 Task: Look for space in Chikmagalūr, India from 9th August, 2023 to 12th August, 2023 for 1 adult in price range Rs.6000 to Rs.15000. Place can be entire place with 1  bedroom having 1 bed and 1 bathroom. Property type can be house, flat, guest house. Booking option can be shelf check-in. Required host language is English.
Action: Mouse moved to (436, 51)
Screenshot: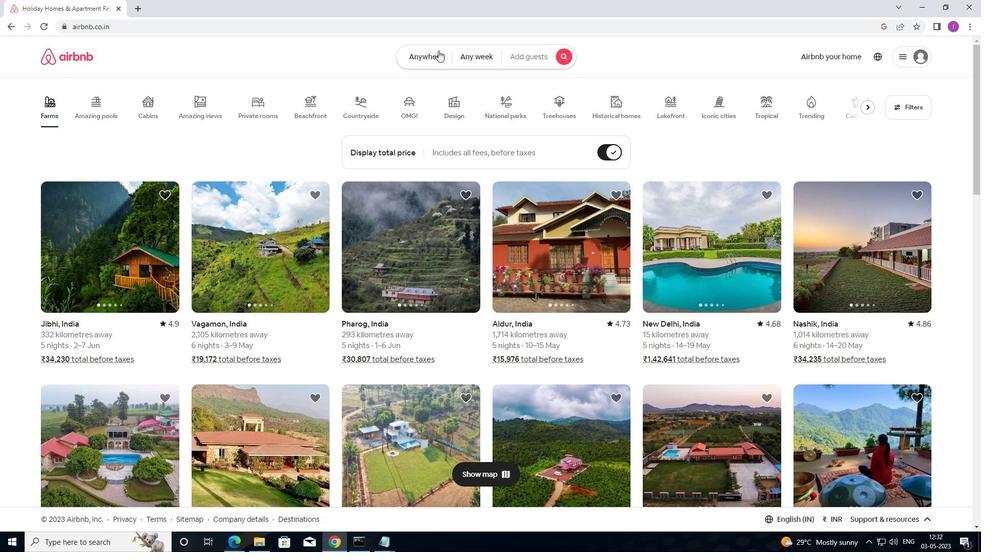 
Action: Mouse pressed left at (436, 51)
Screenshot: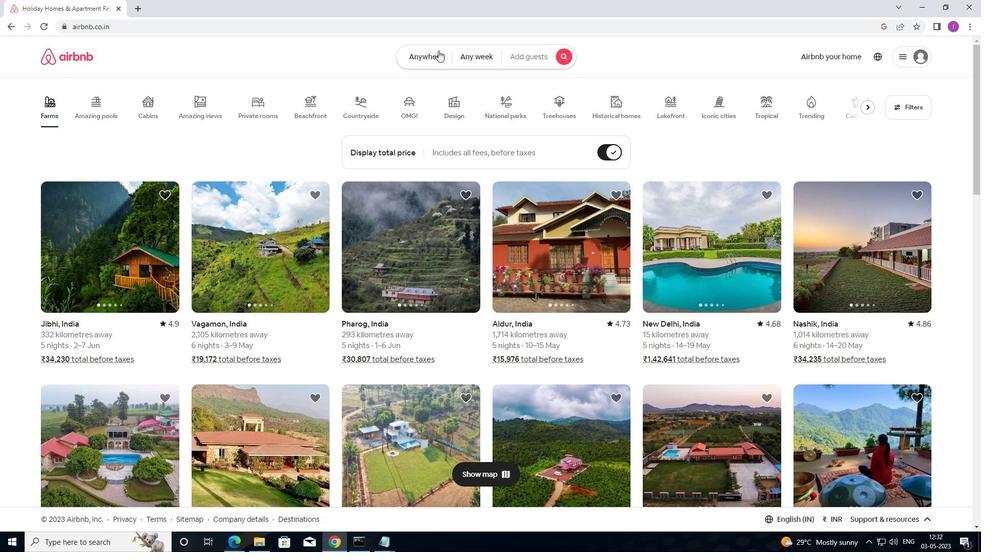 
Action: Mouse moved to (295, 102)
Screenshot: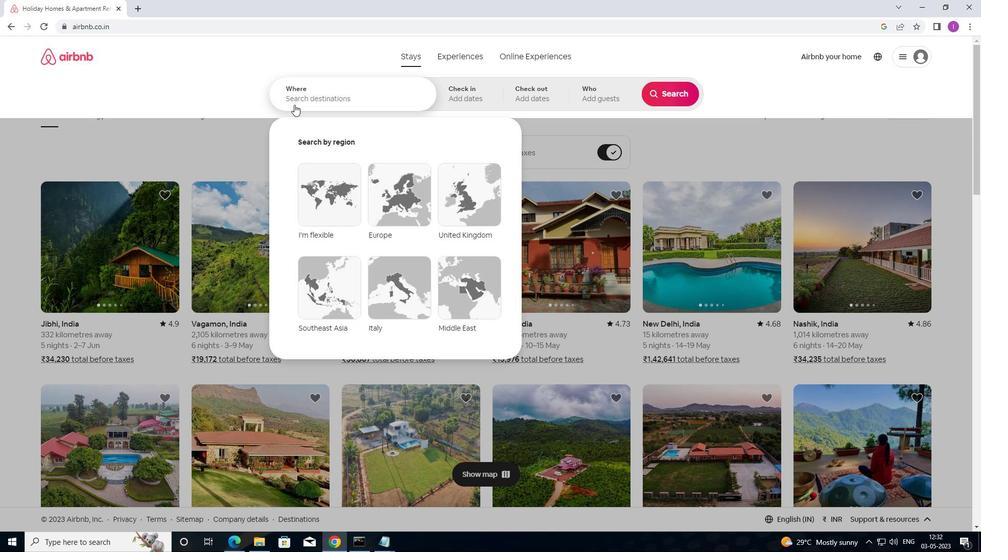 
Action: Mouse pressed left at (295, 102)
Screenshot: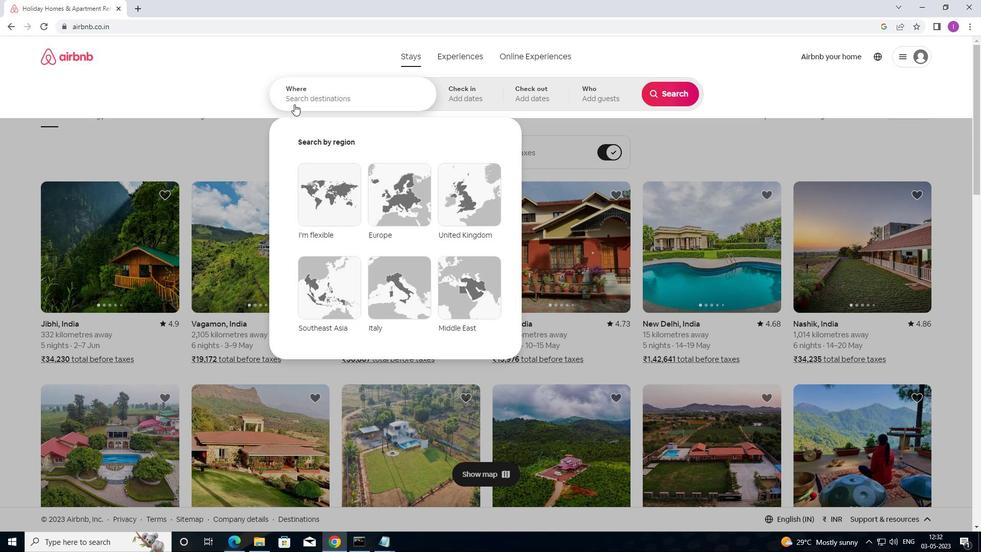 
Action: Mouse moved to (309, 91)
Screenshot: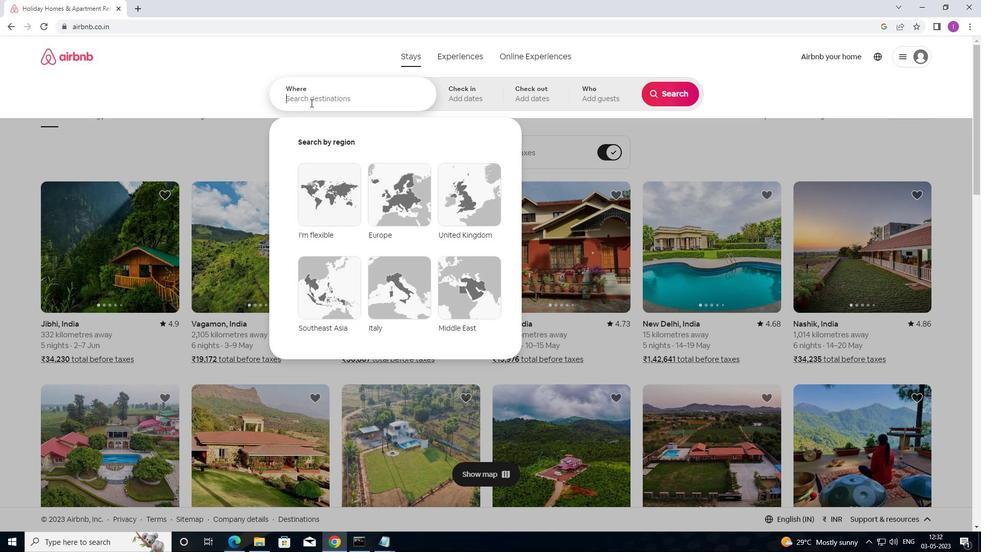 
Action: Key pressed <Key.shift>
Screenshot: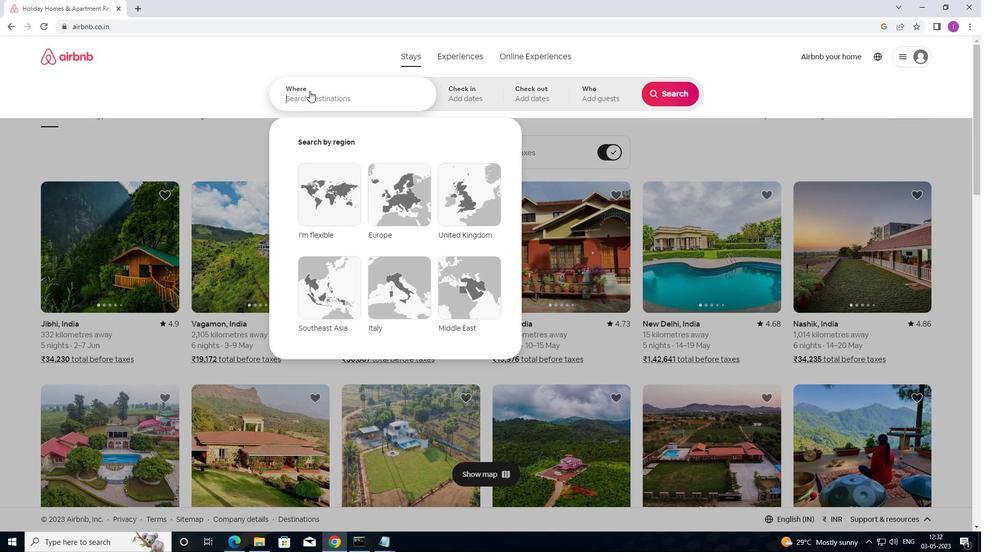 
Action: Mouse moved to (321, 78)
Screenshot: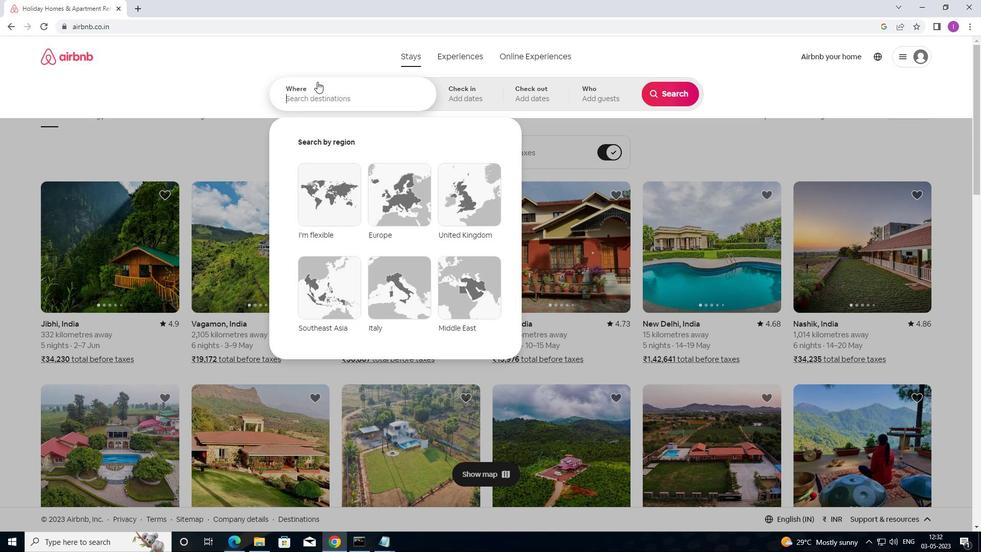 
Action: Key pressed C
Screenshot: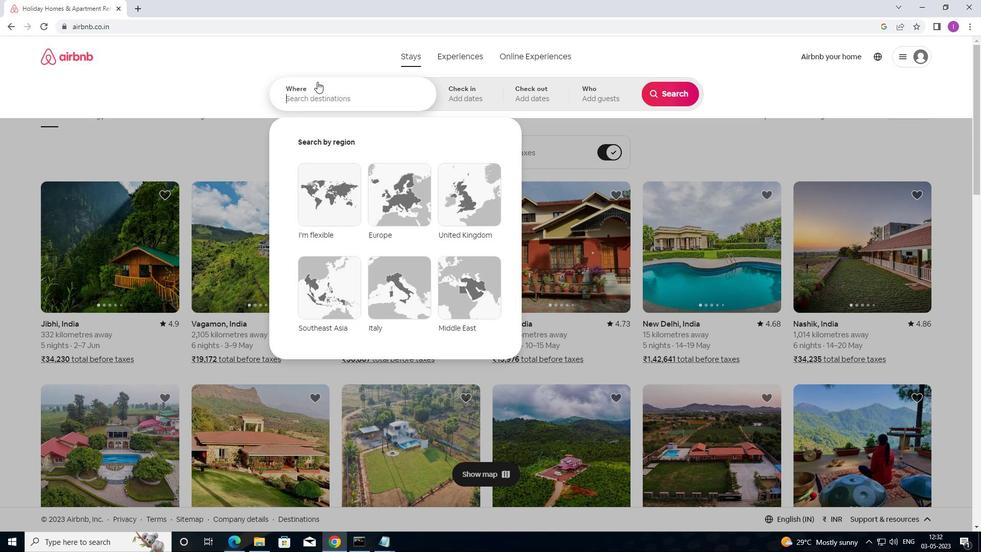 
Action: Mouse moved to (323, 77)
Screenshot: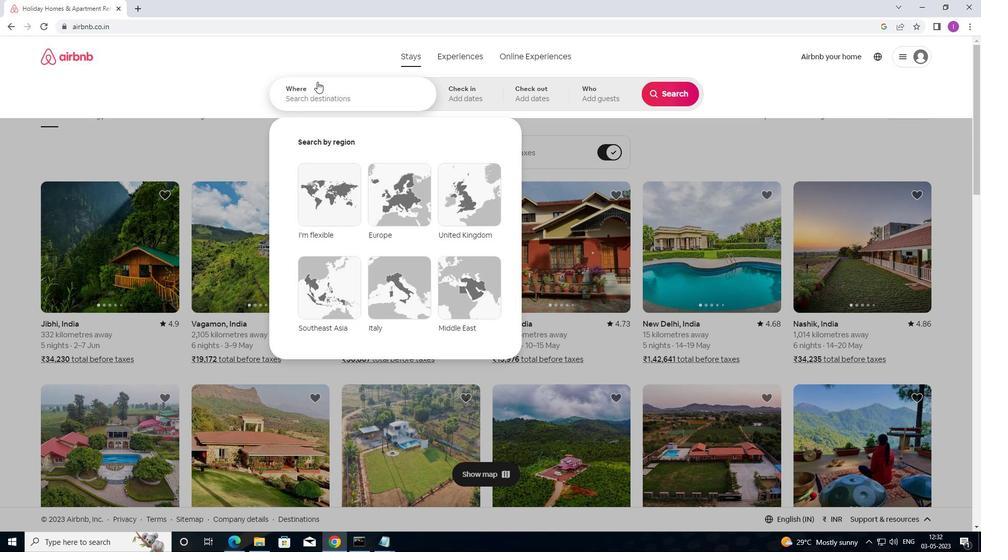
Action: Key pressed HIKMAGALUR,<Key.shift>INDIA
Screenshot: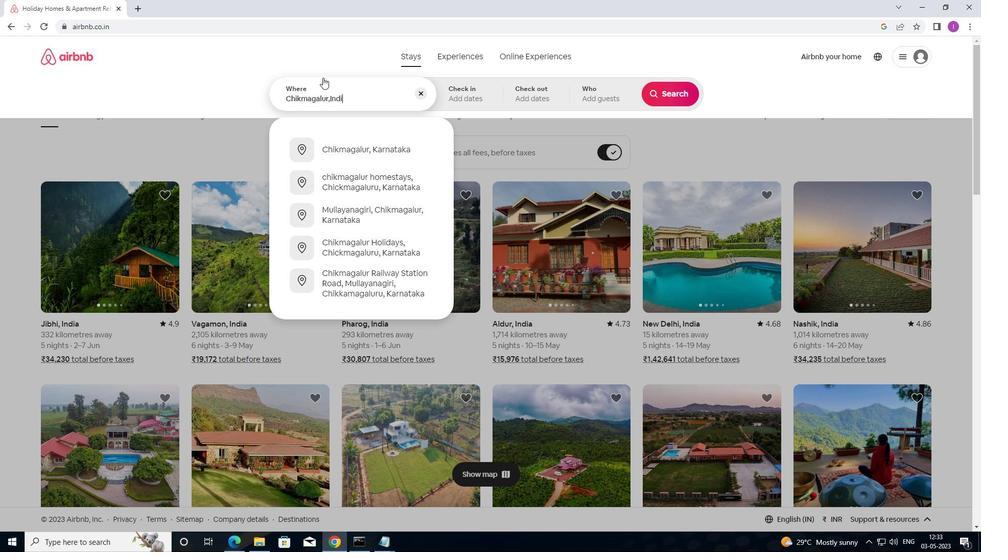 
Action: Mouse moved to (465, 97)
Screenshot: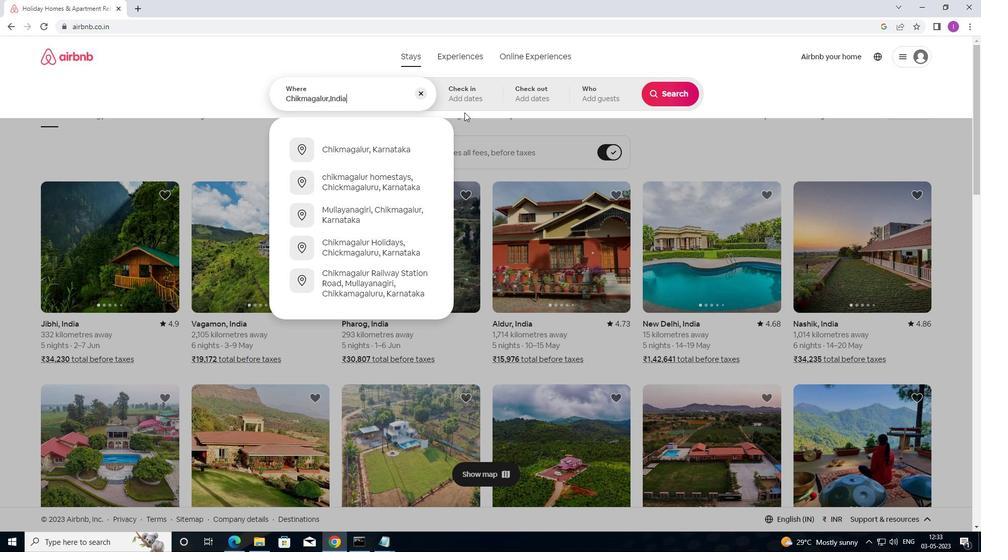
Action: Mouse pressed left at (465, 97)
Screenshot: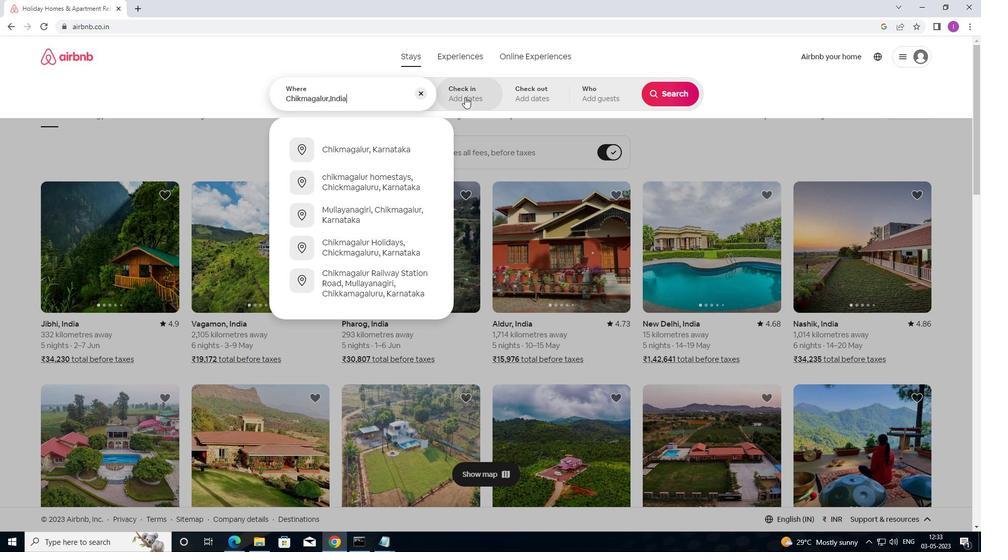 
Action: Mouse moved to (657, 176)
Screenshot: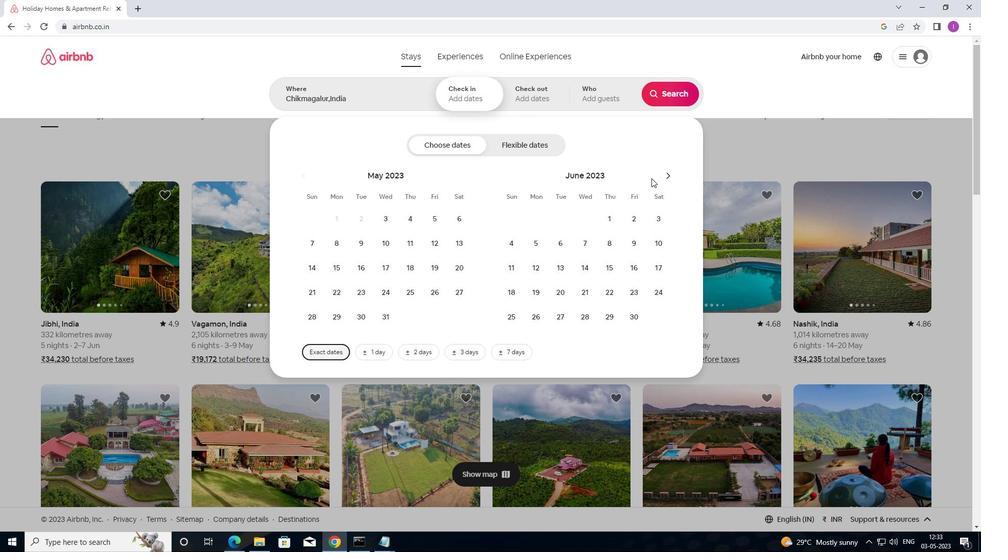 
Action: Mouse pressed left at (657, 176)
Screenshot: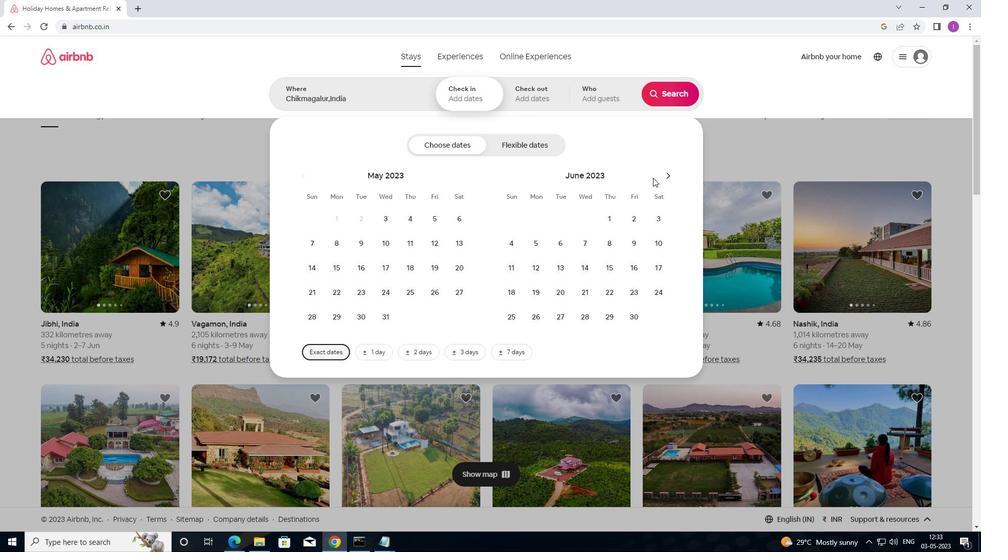 
Action: Mouse moved to (658, 176)
Screenshot: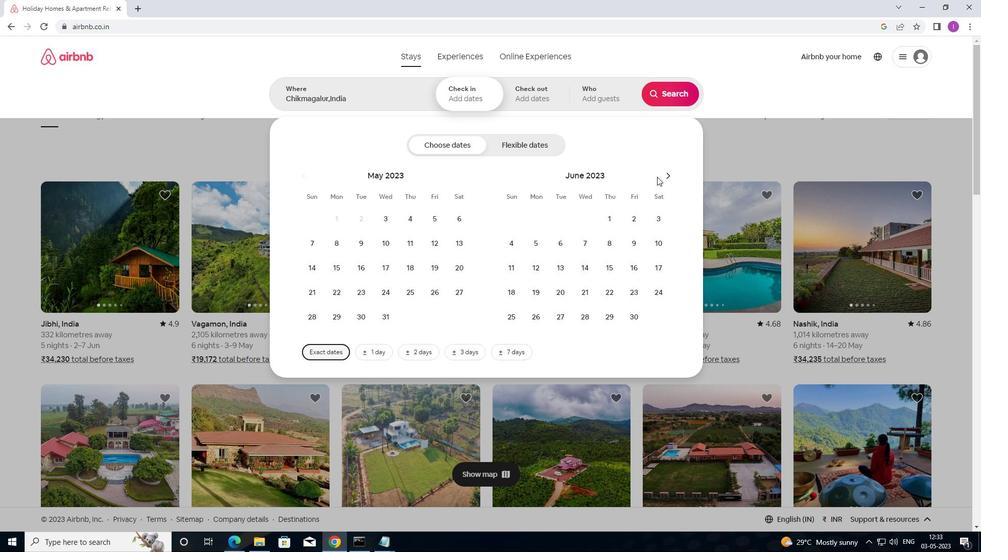 
Action: Mouse pressed left at (658, 176)
Screenshot: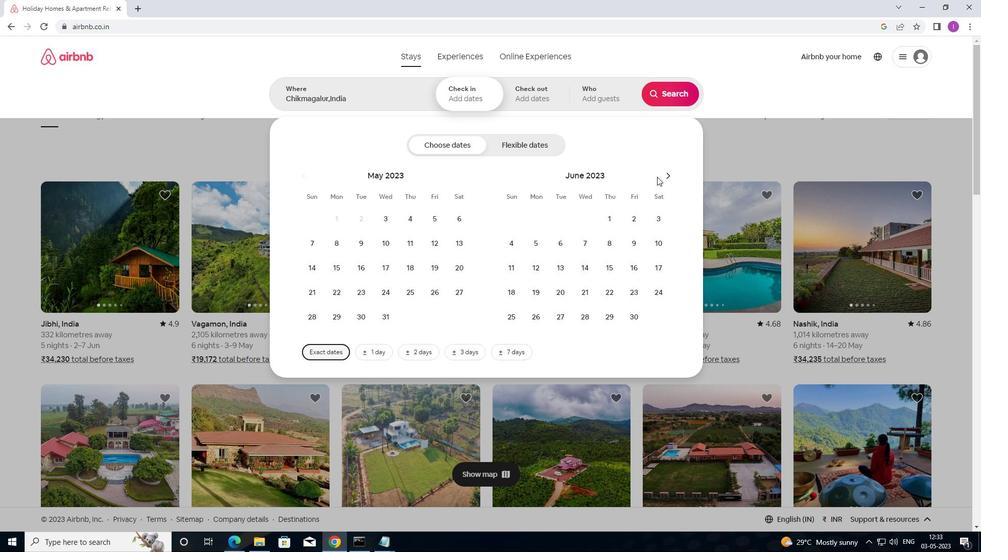 
Action: Mouse moved to (658, 177)
Screenshot: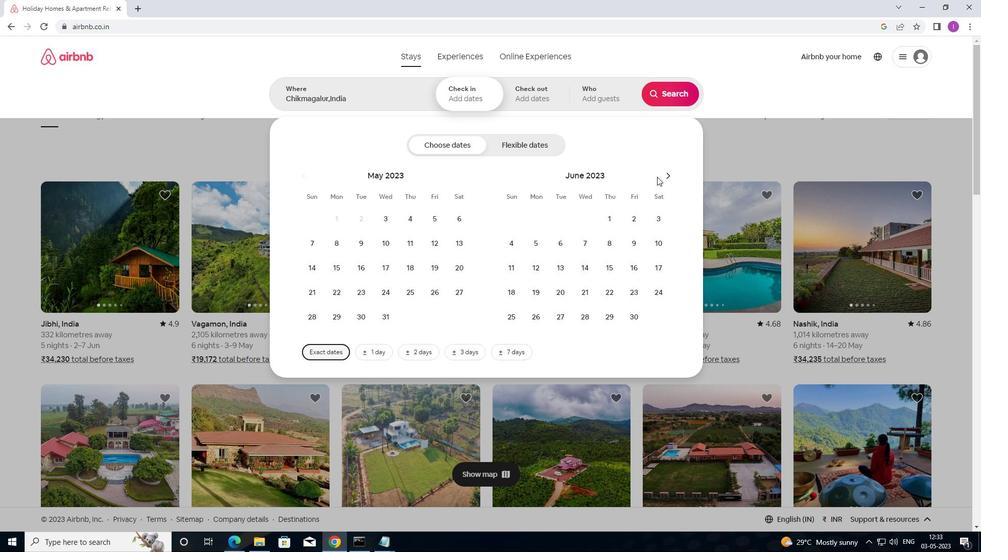 
Action: Mouse pressed left at (658, 177)
Screenshot: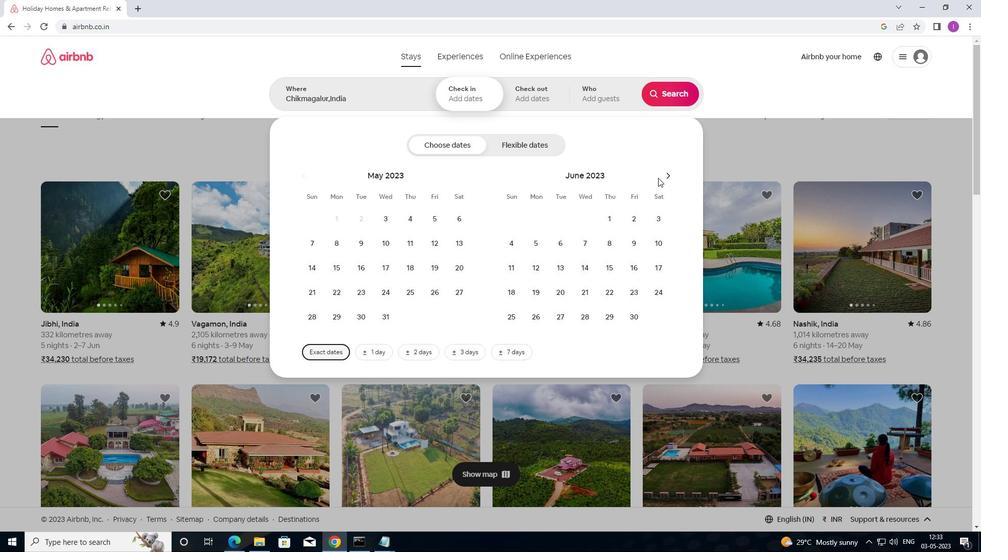 
Action: Mouse moved to (666, 174)
Screenshot: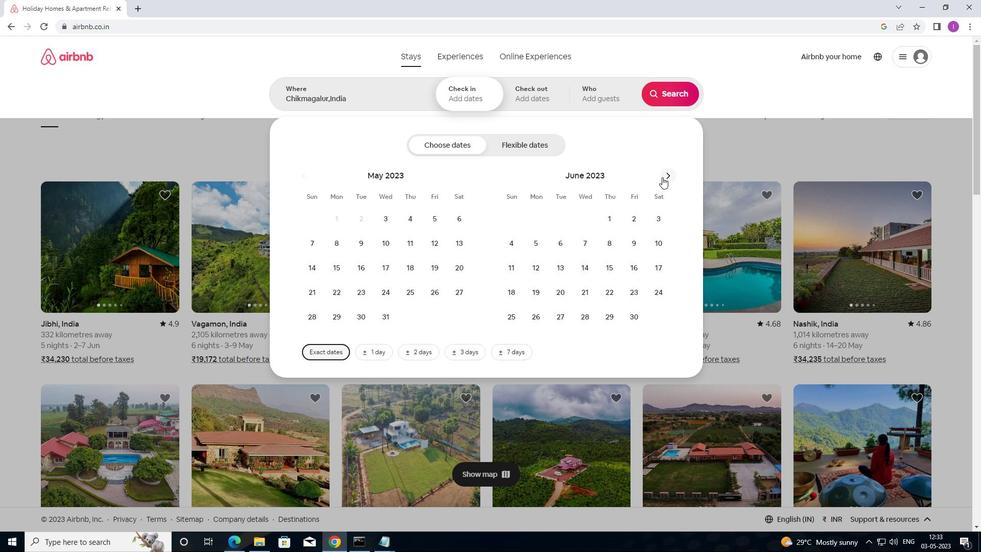 
Action: Mouse pressed left at (666, 174)
Screenshot: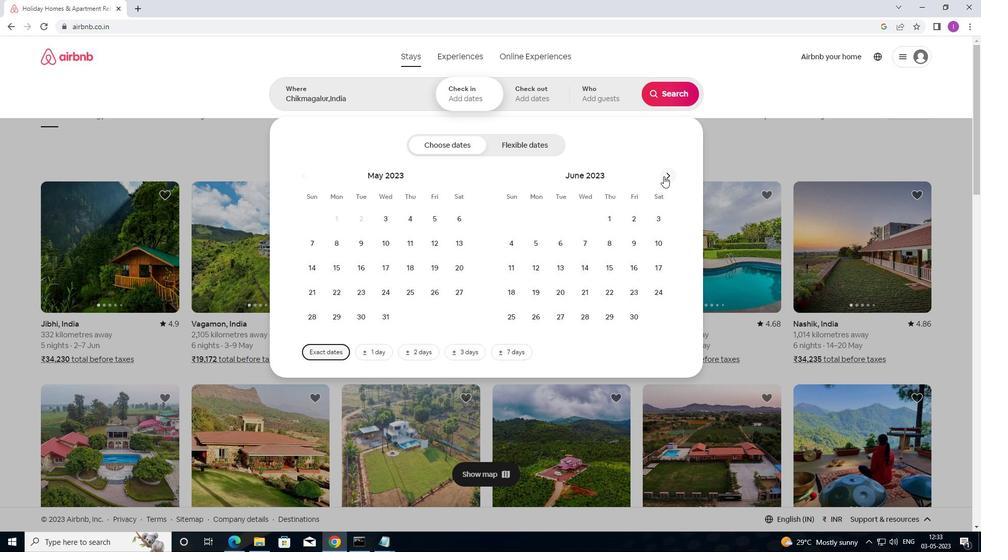 
Action: Mouse moved to (666, 174)
Screenshot: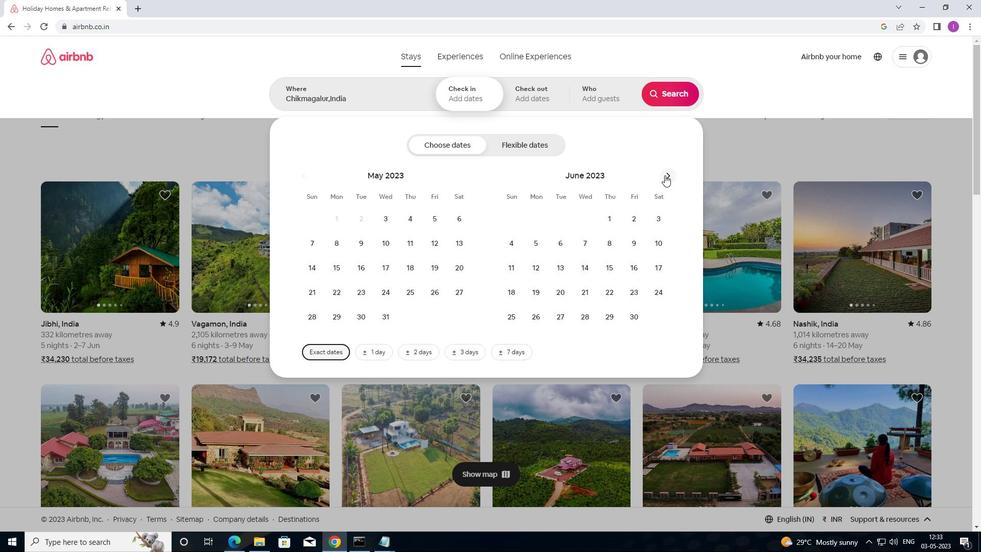 
Action: Mouse pressed left at (666, 174)
Screenshot: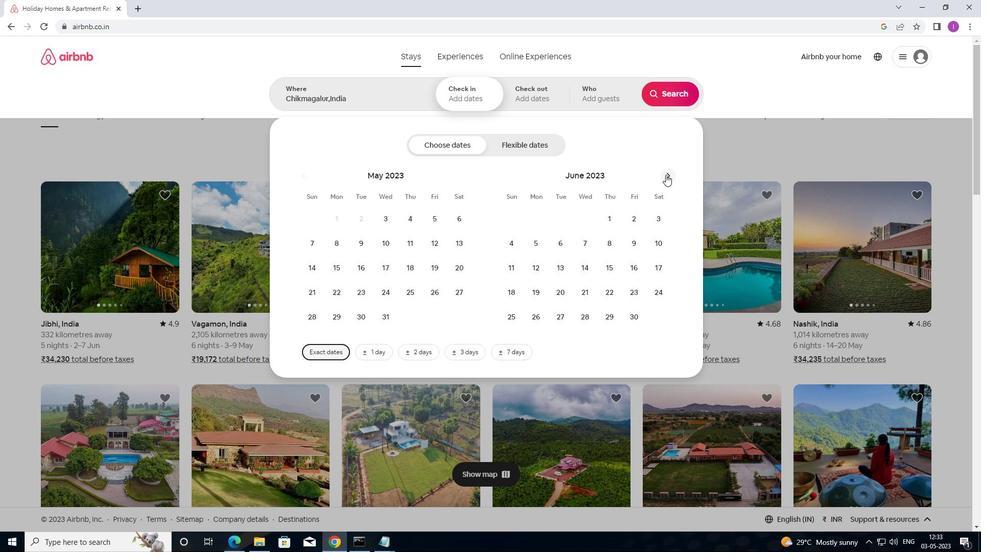 
Action: Mouse moved to (667, 175)
Screenshot: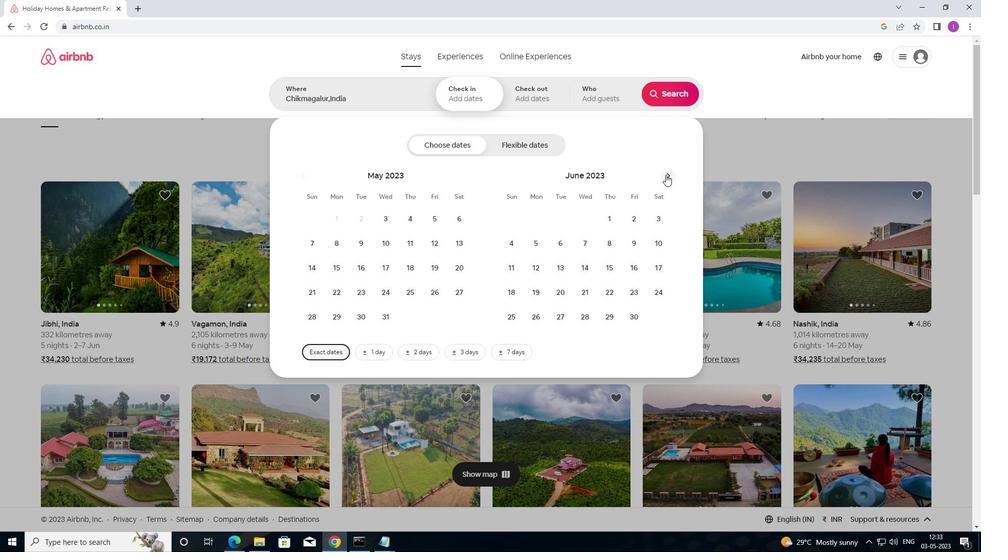 
Action: Mouse pressed left at (667, 175)
Screenshot: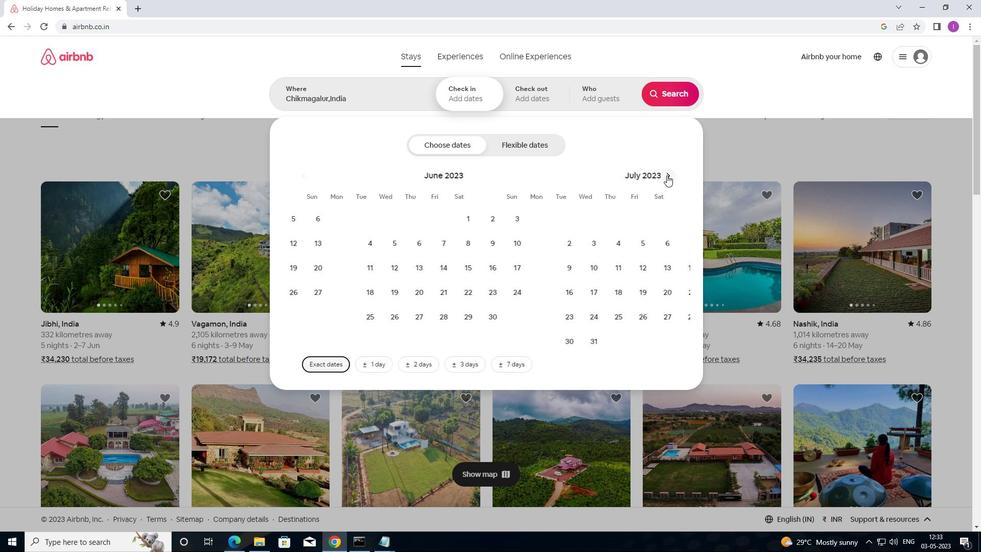 
Action: Mouse moved to (590, 246)
Screenshot: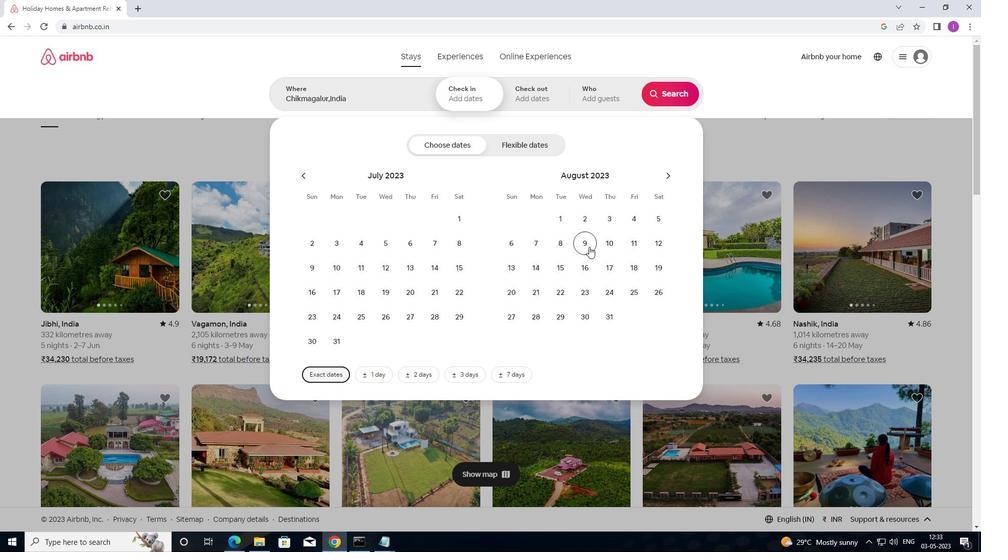 
Action: Mouse pressed left at (590, 246)
Screenshot: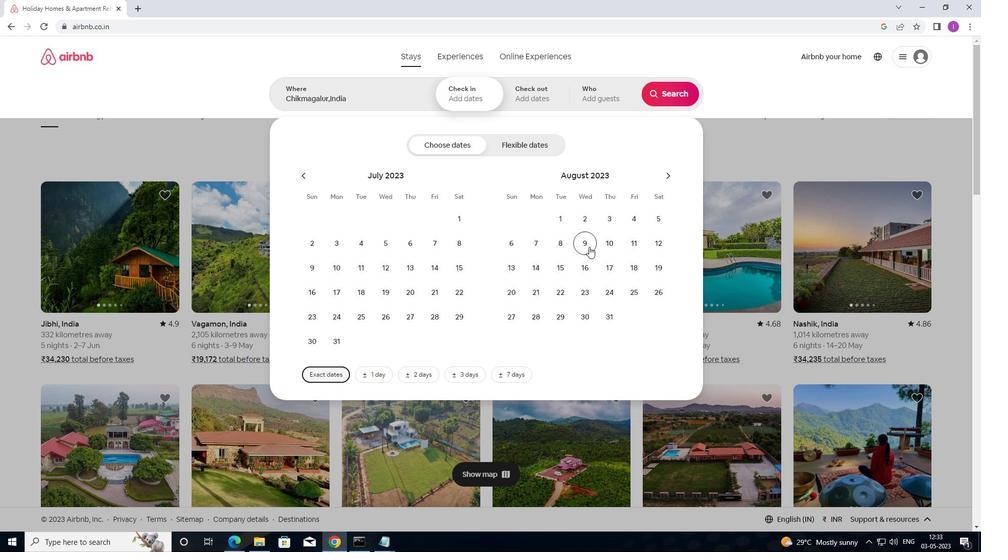 
Action: Mouse moved to (653, 244)
Screenshot: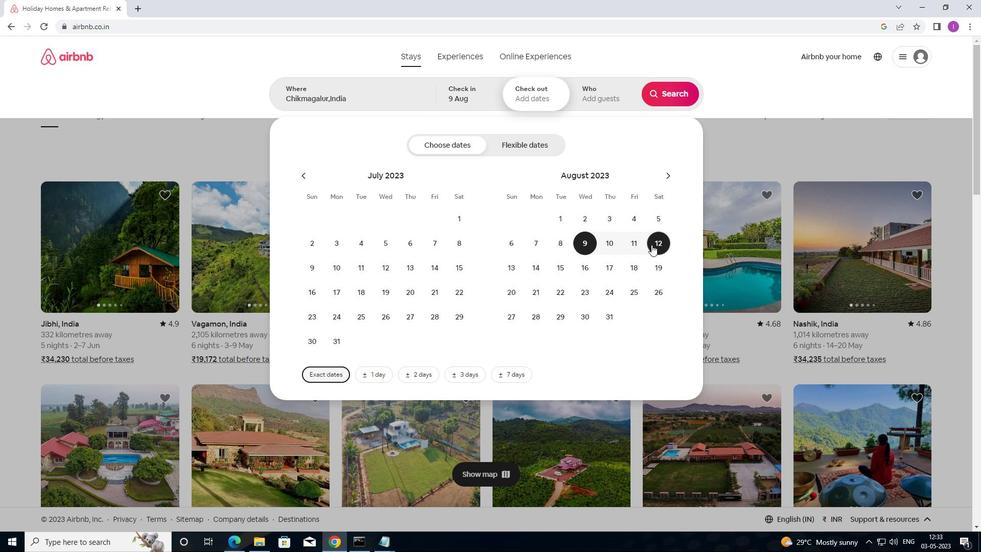 
Action: Mouse pressed left at (653, 244)
Screenshot: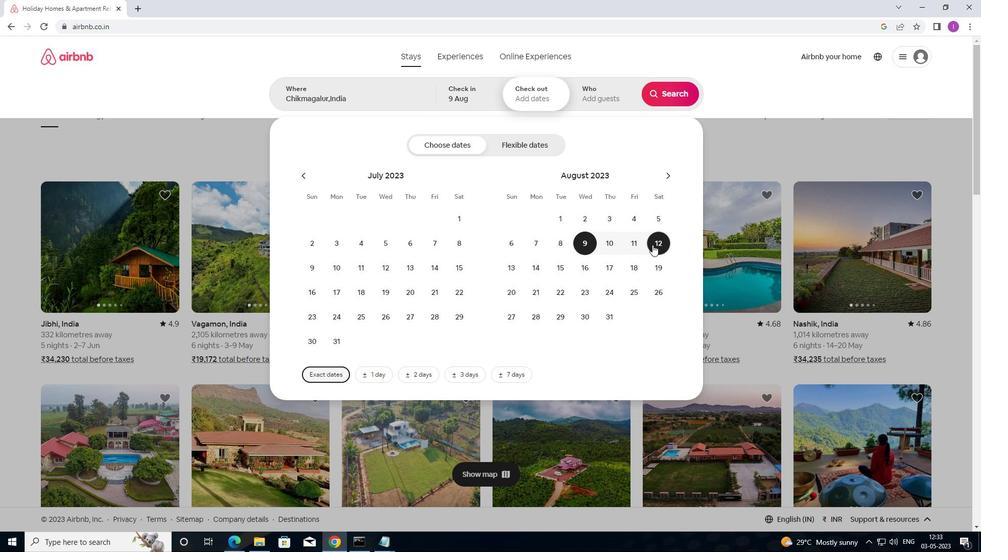 
Action: Mouse moved to (606, 108)
Screenshot: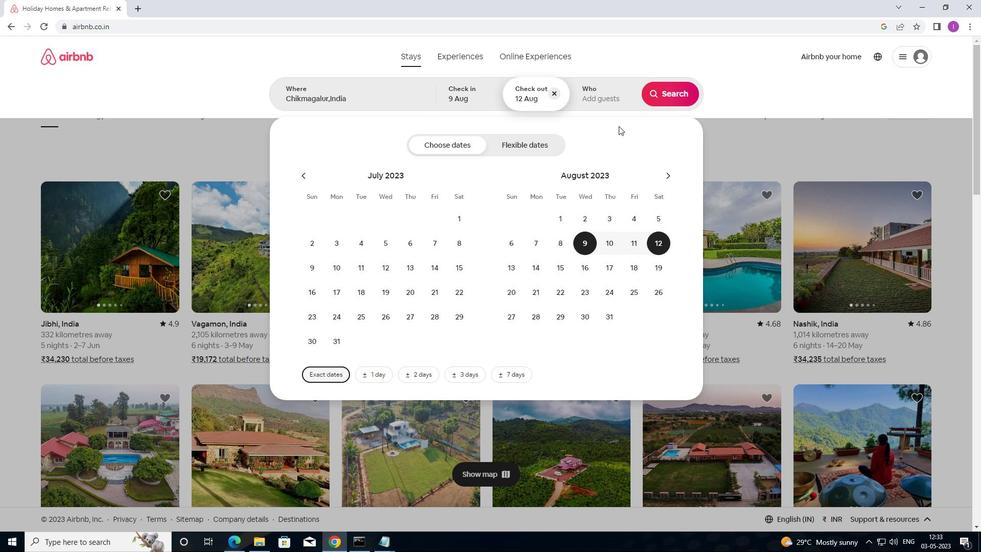 
Action: Mouse pressed left at (606, 108)
Screenshot: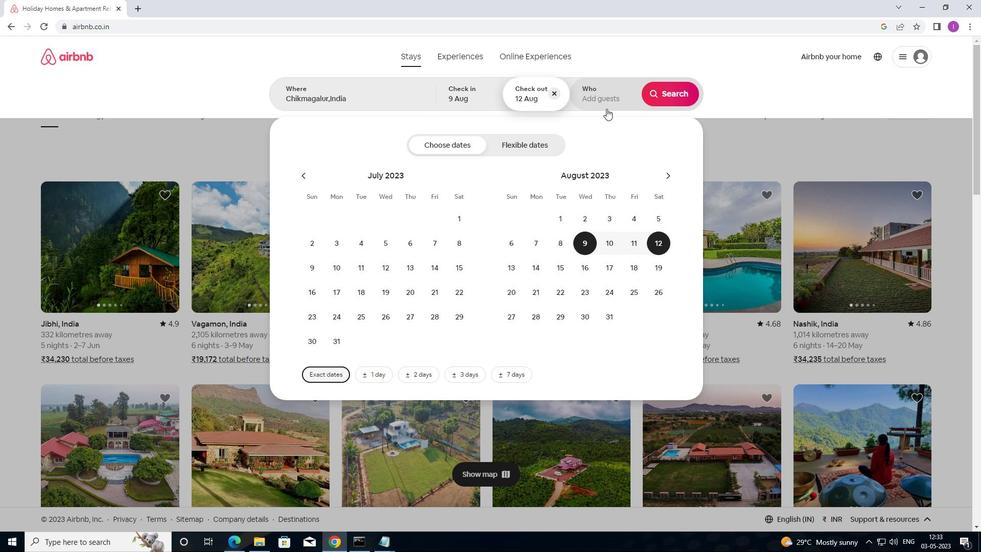 
Action: Mouse moved to (670, 148)
Screenshot: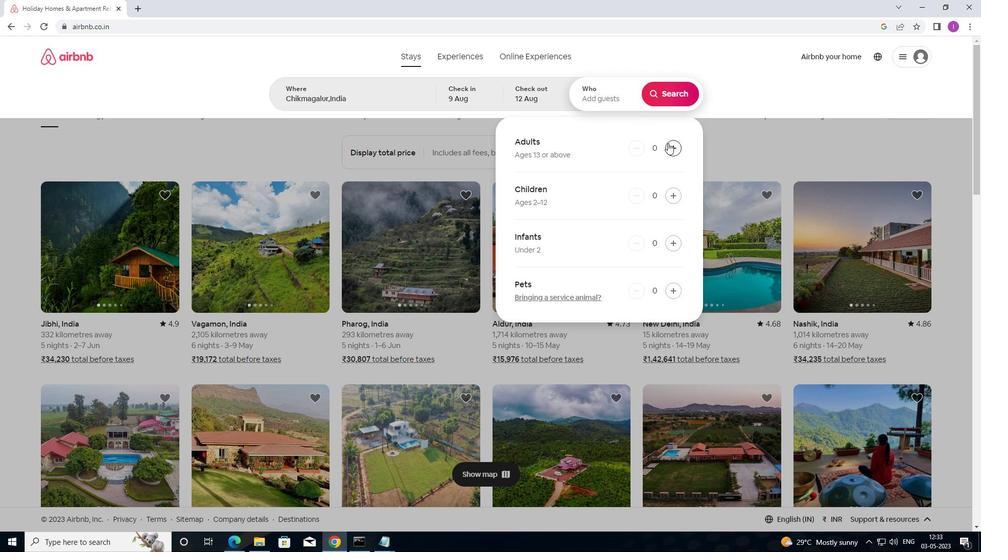 
Action: Mouse pressed left at (670, 148)
Screenshot: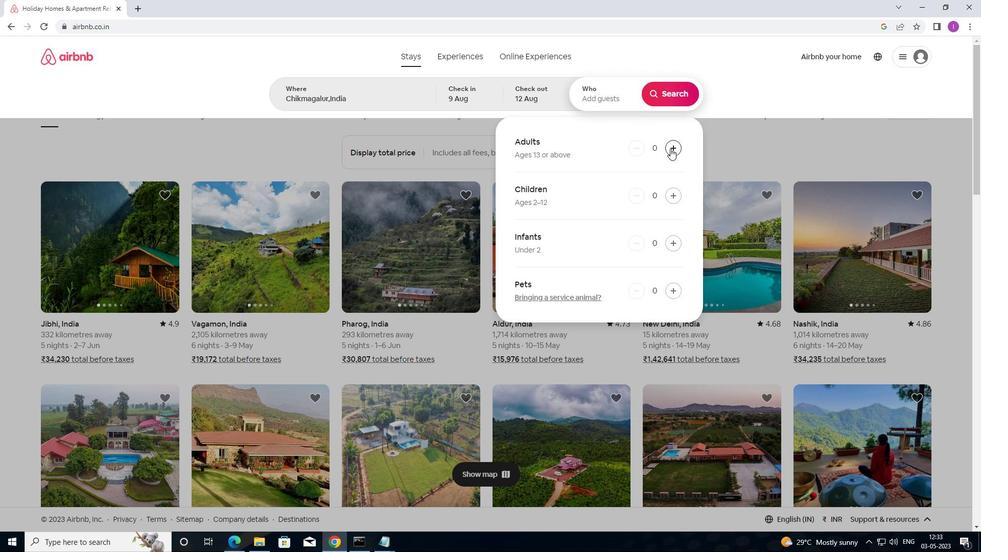 
Action: Mouse moved to (673, 105)
Screenshot: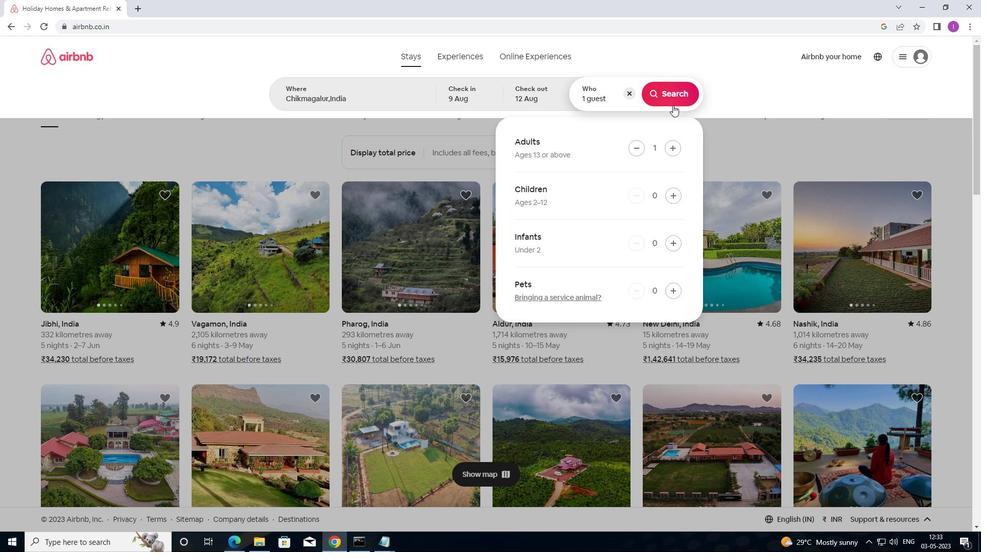 
Action: Mouse pressed left at (673, 105)
Screenshot: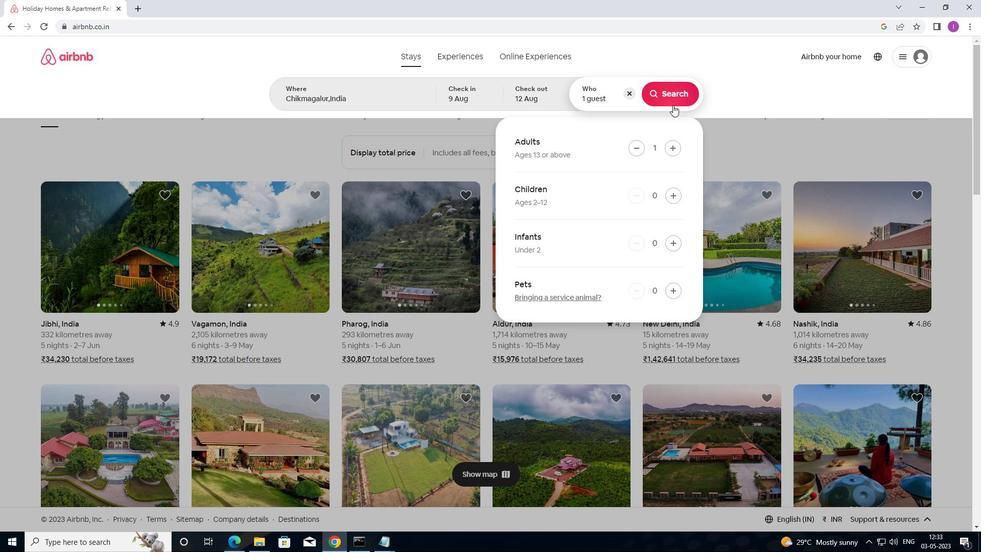 
Action: Mouse moved to (940, 105)
Screenshot: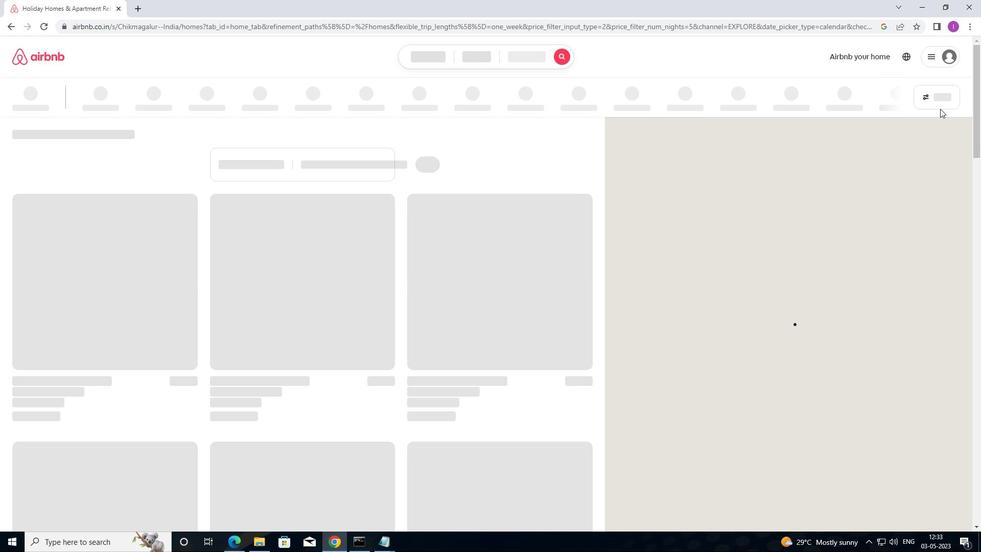 
Action: Mouse pressed left at (940, 105)
Screenshot: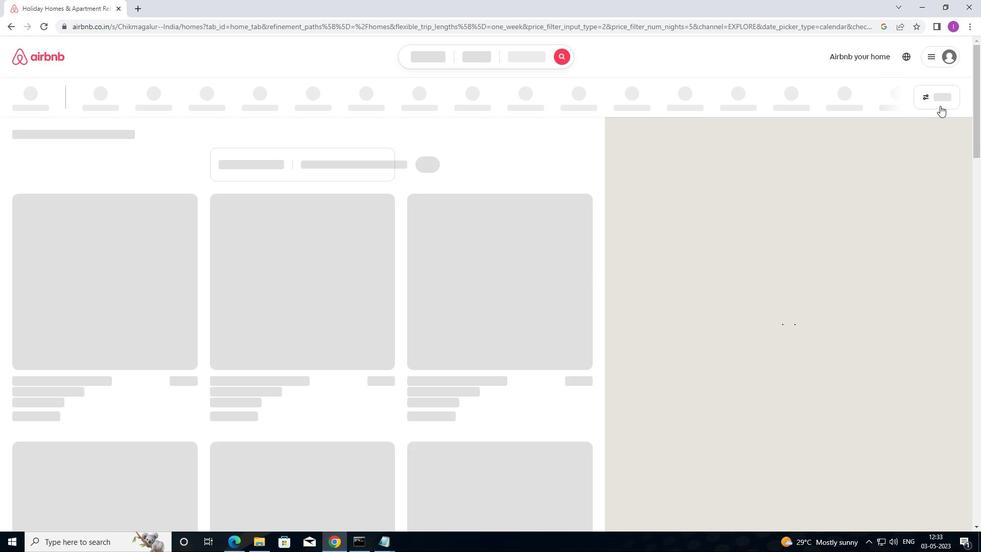 
Action: Mouse moved to (368, 230)
Screenshot: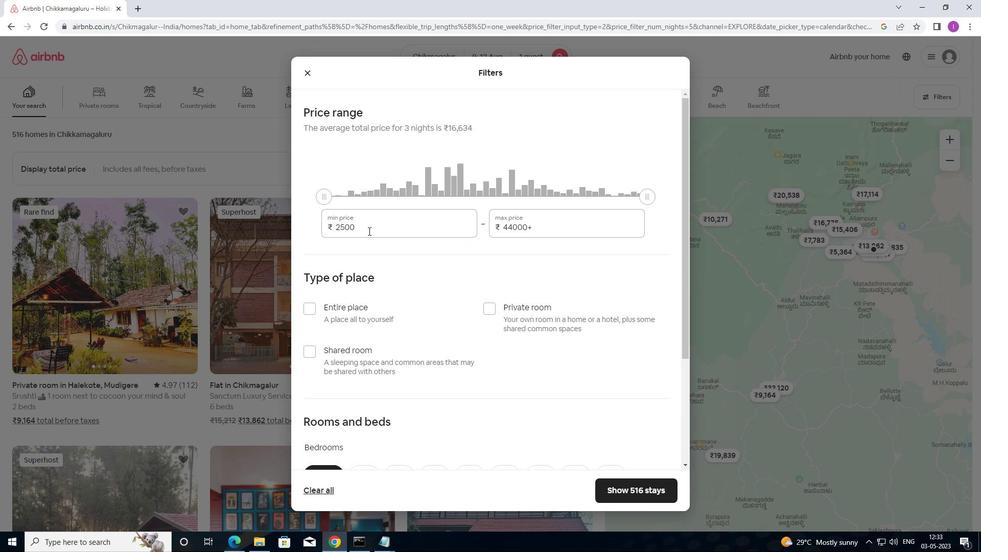 
Action: Mouse pressed left at (368, 230)
Screenshot: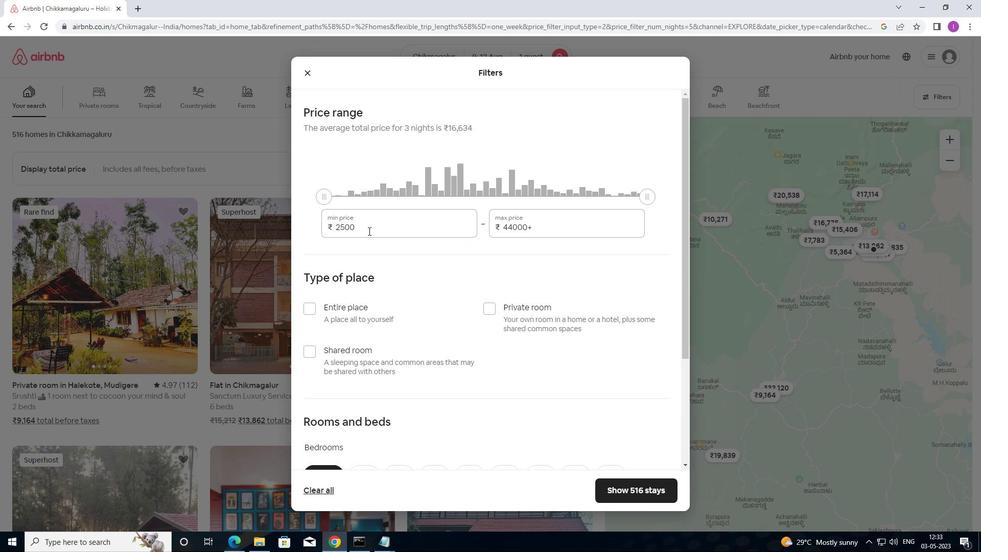 
Action: Mouse moved to (320, 222)
Screenshot: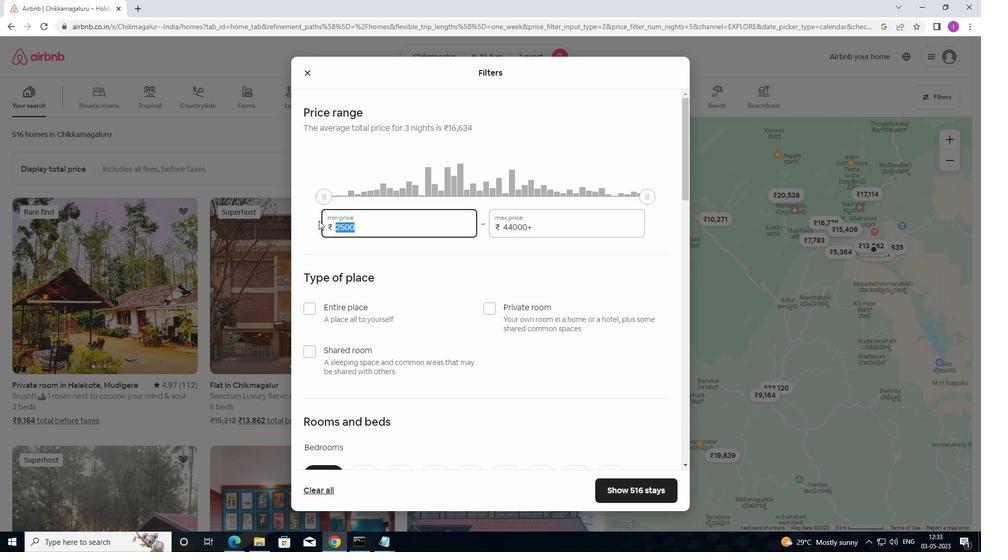 
Action: Key pressed 6000
Screenshot: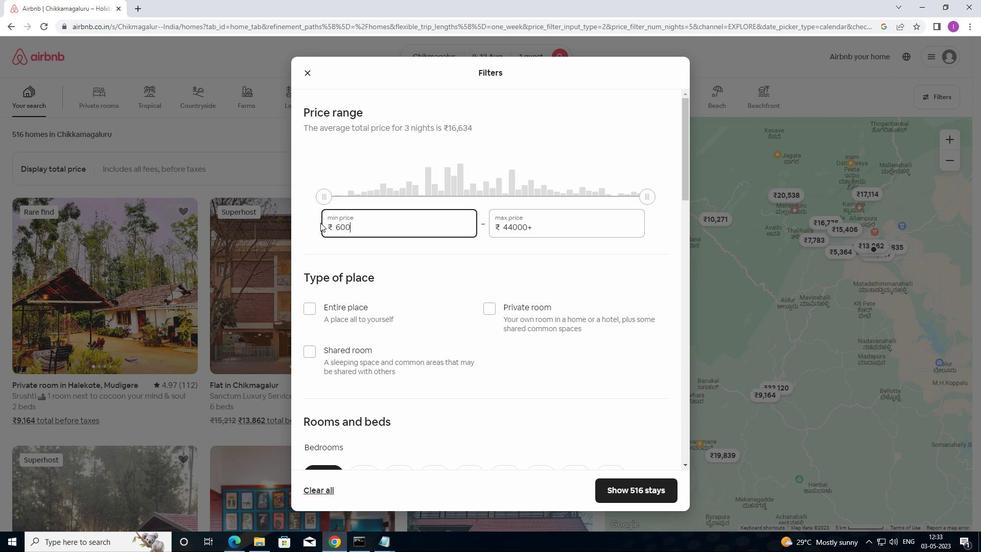 
Action: Mouse moved to (560, 219)
Screenshot: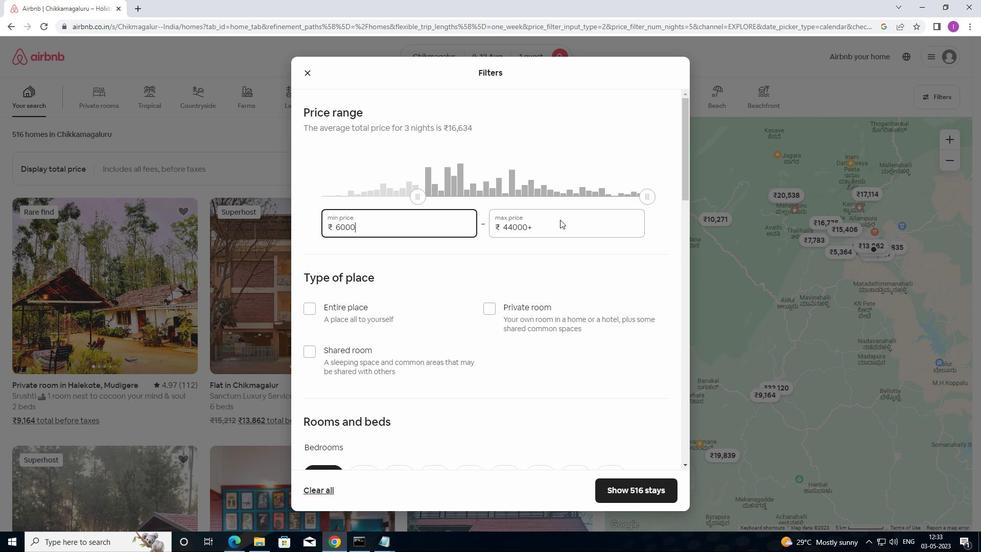 
Action: Mouse pressed left at (560, 219)
Screenshot: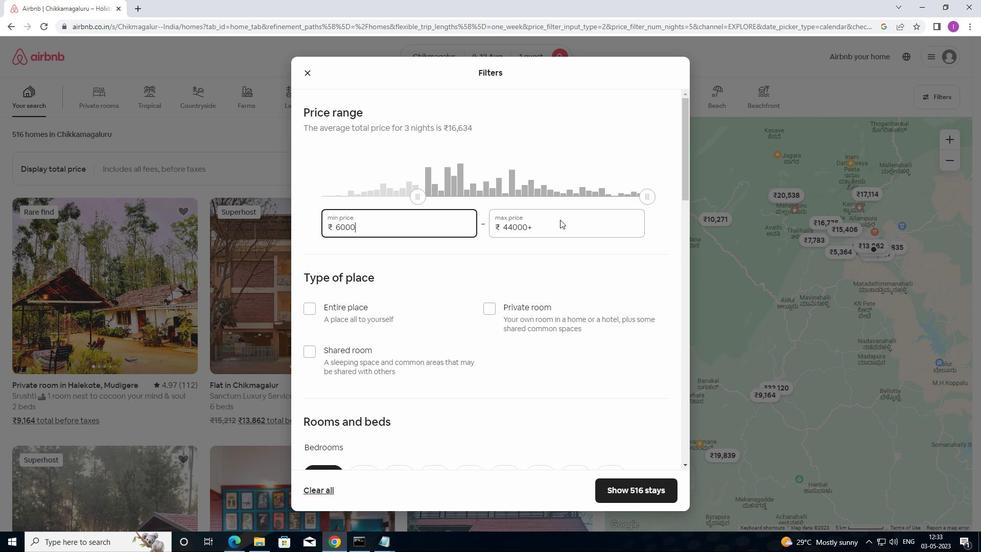 
Action: Mouse moved to (543, 223)
Screenshot: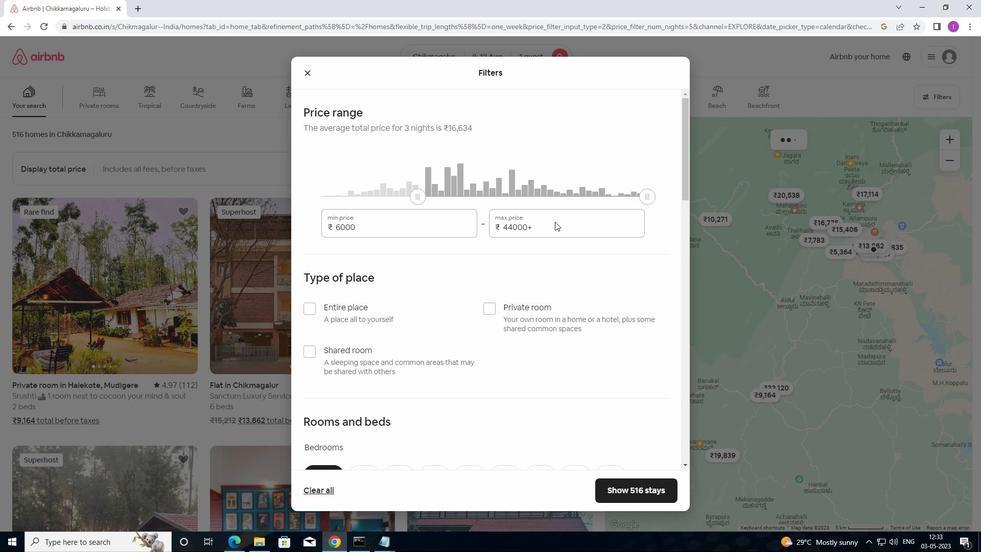 
Action: Mouse pressed left at (543, 223)
Screenshot: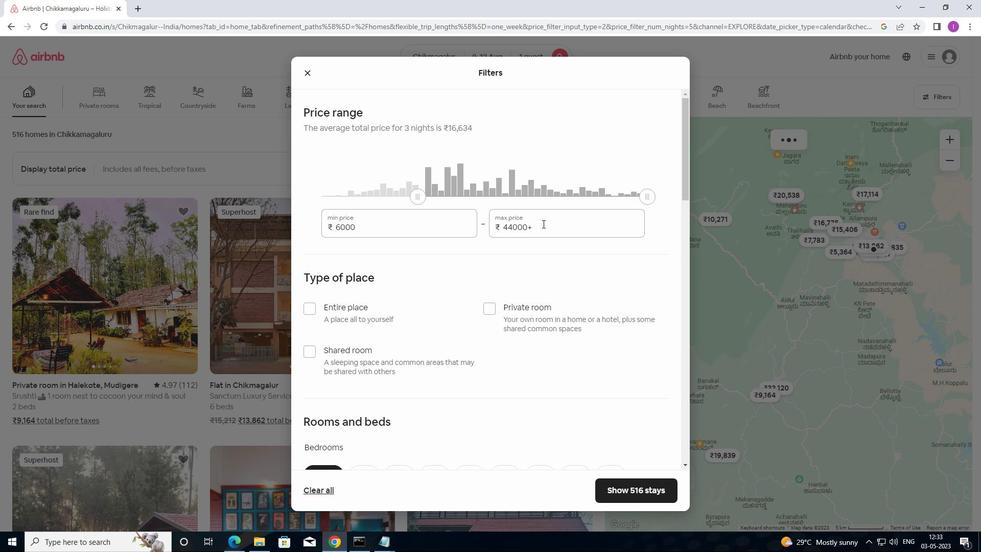 
Action: Mouse pressed left at (543, 223)
Screenshot: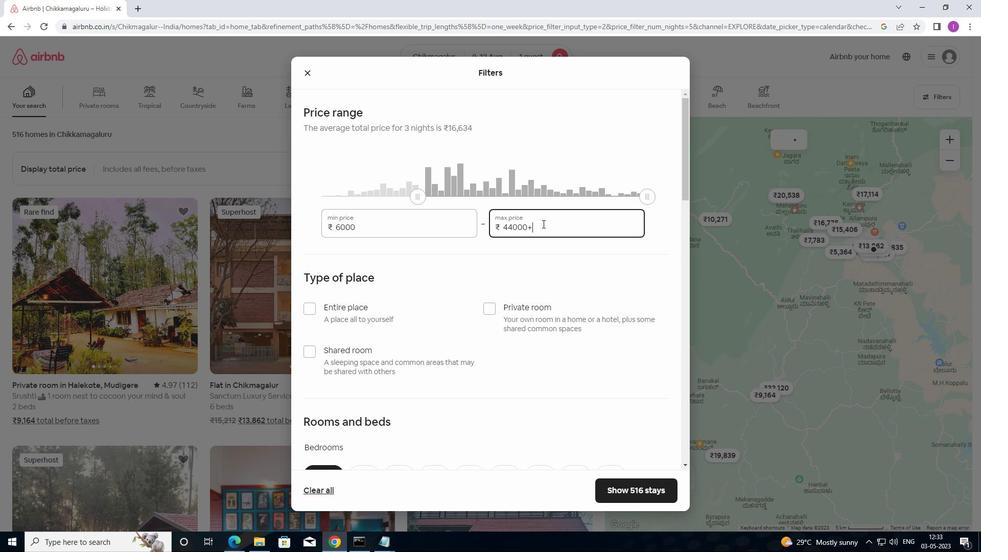
Action: Mouse moved to (488, 224)
Screenshot: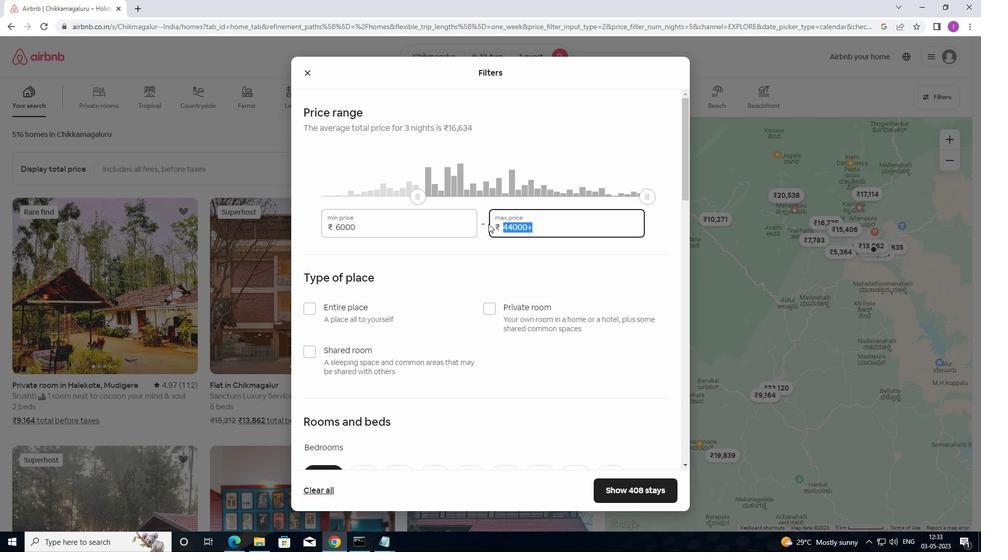 
Action: Key pressed 15000
Screenshot: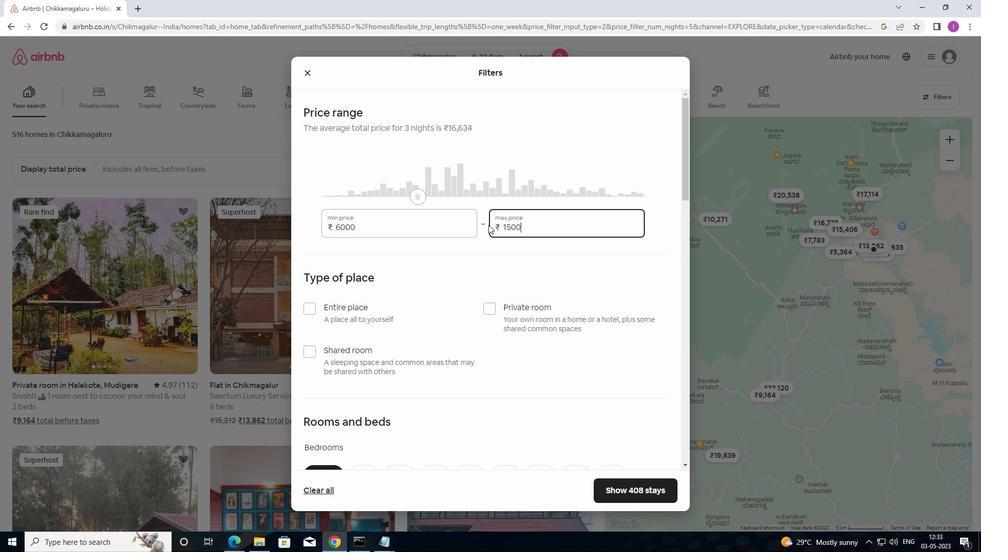 
Action: Mouse moved to (456, 261)
Screenshot: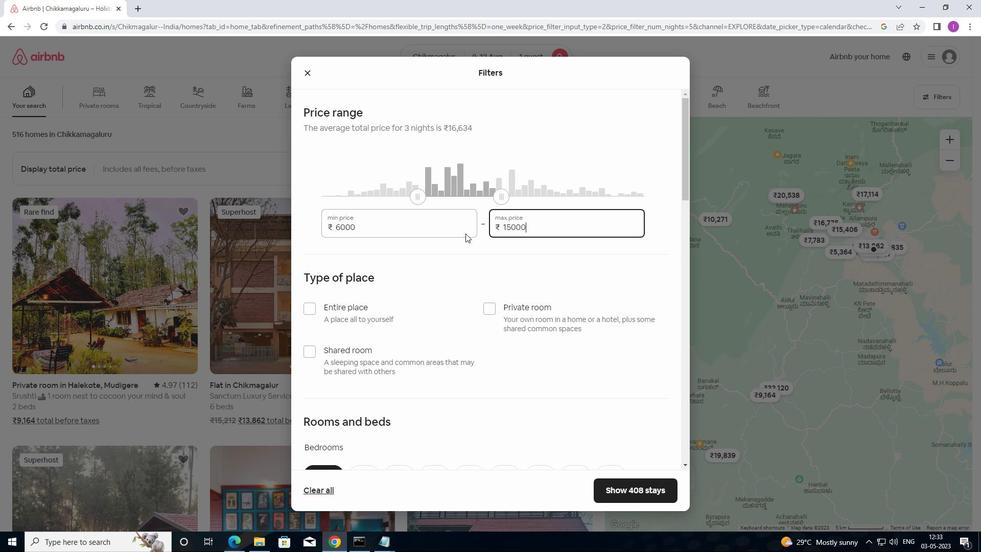 
Action: Mouse scrolled (456, 260) with delta (0, 0)
Screenshot: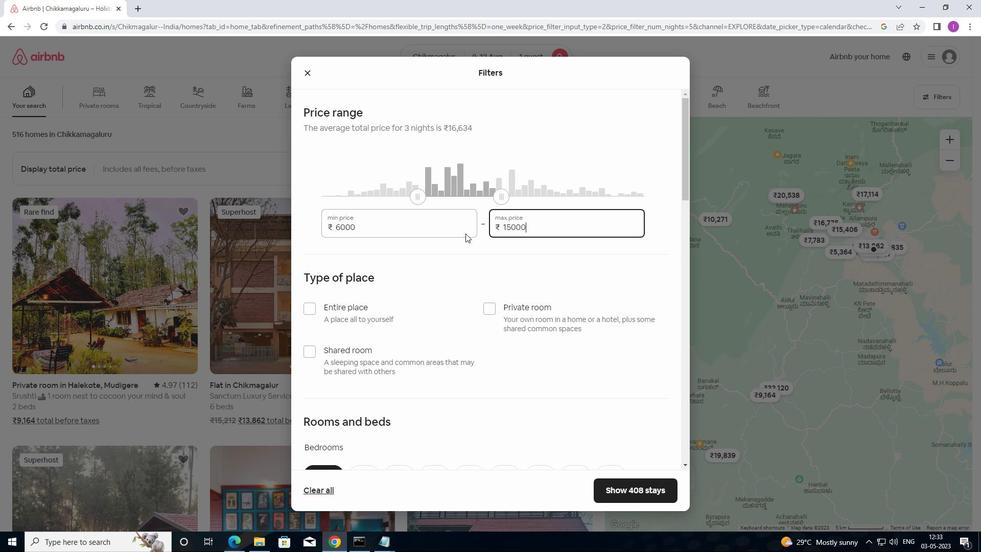 
Action: Mouse moved to (456, 268)
Screenshot: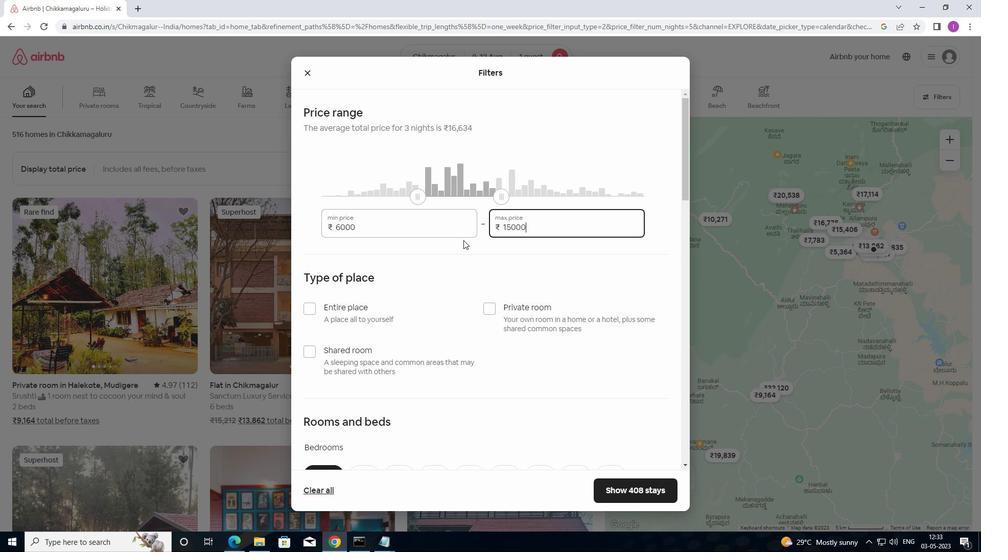 
Action: Mouse scrolled (456, 268) with delta (0, 0)
Screenshot: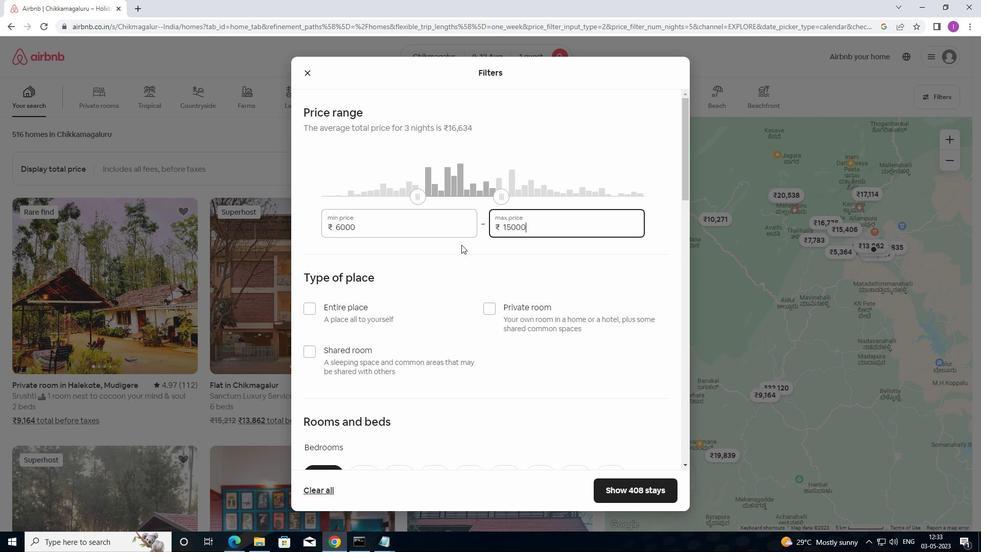 
Action: Mouse scrolled (456, 268) with delta (0, 0)
Screenshot: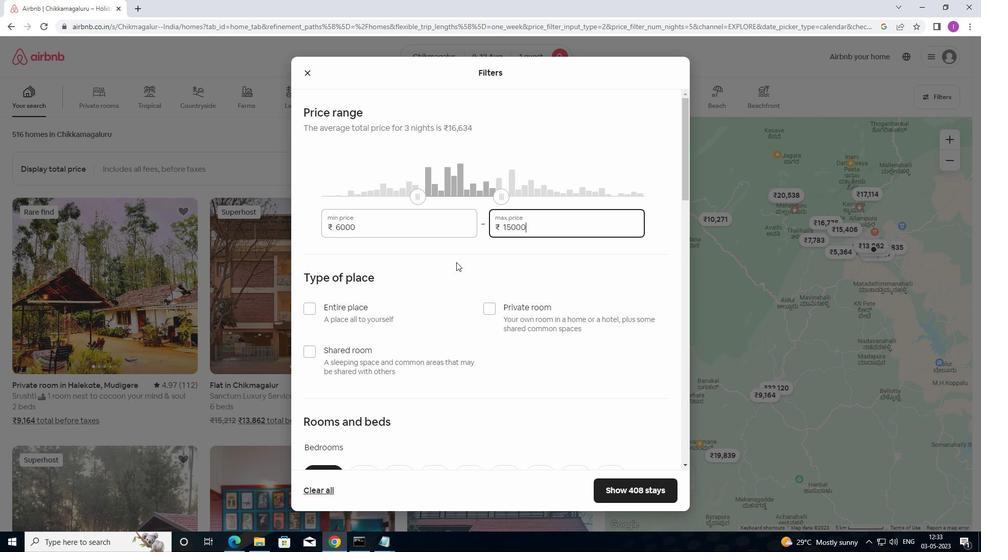 
Action: Mouse moved to (313, 159)
Screenshot: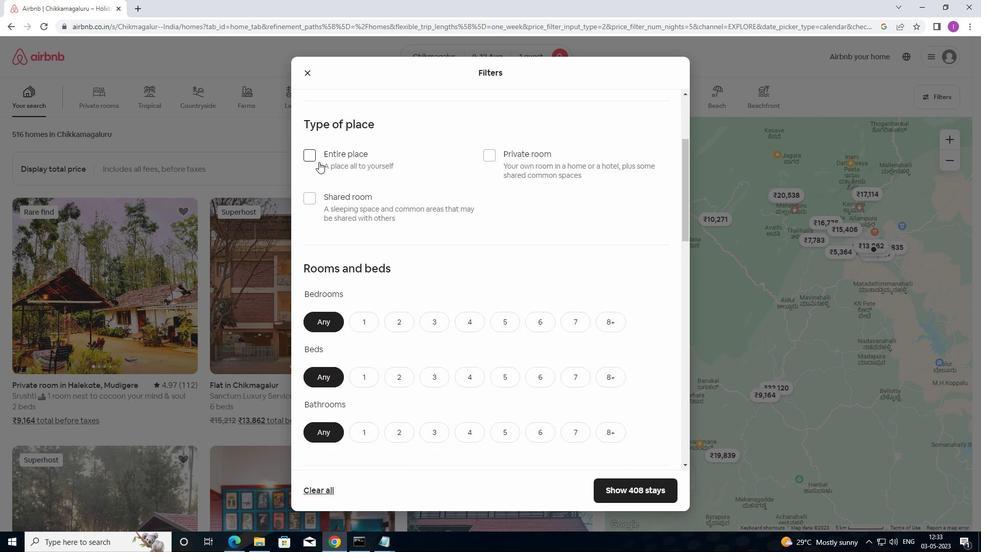 
Action: Mouse pressed left at (313, 159)
Screenshot: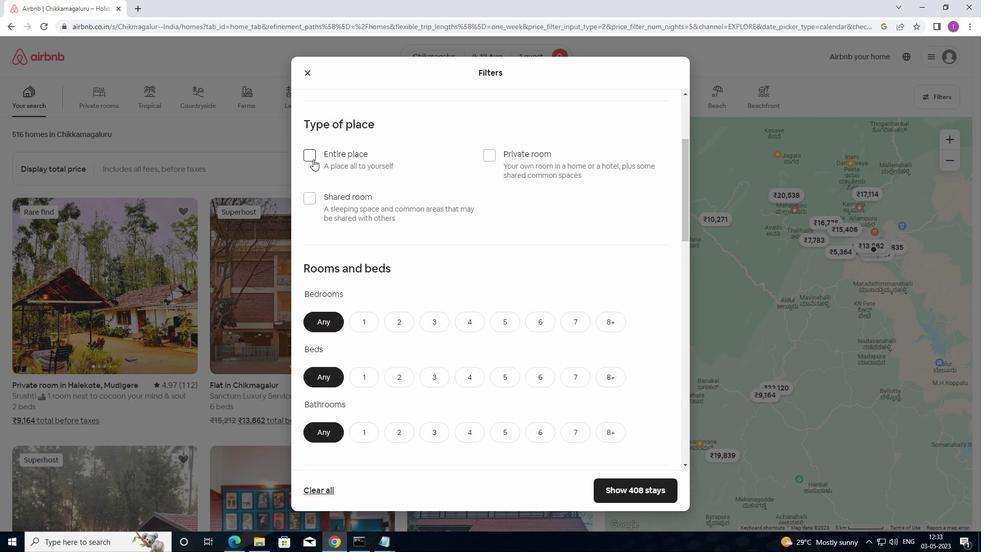
Action: Mouse moved to (384, 198)
Screenshot: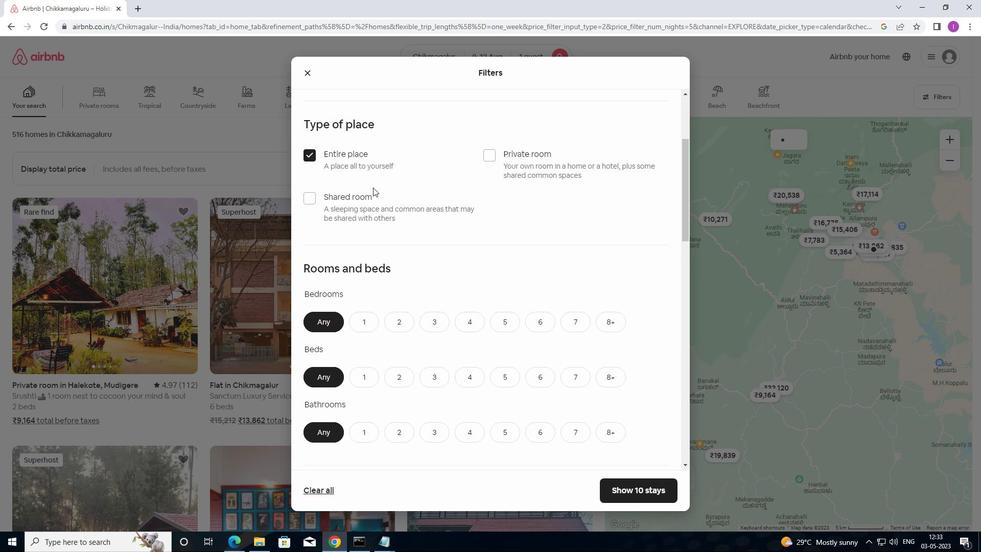
Action: Mouse scrolled (384, 197) with delta (0, 0)
Screenshot: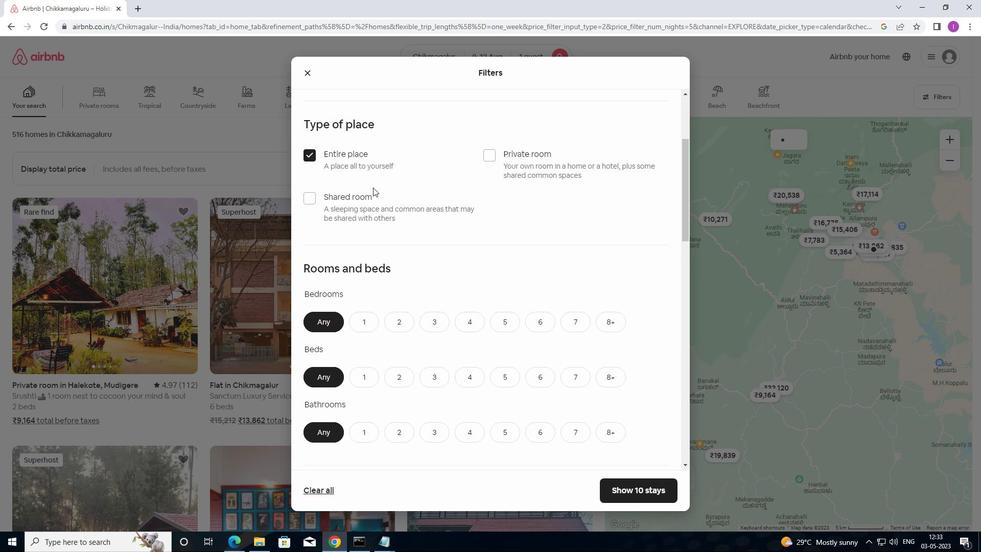 
Action: Mouse moved to (386, 199)
Screenshot: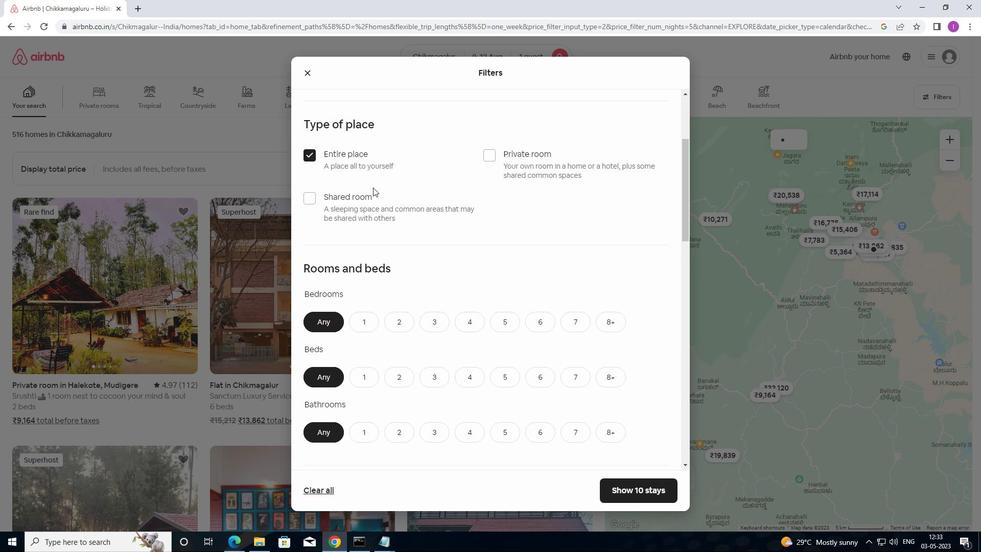 
Action: Mouse scrolled (386, 199) with delta (0, 0)
Screenshot: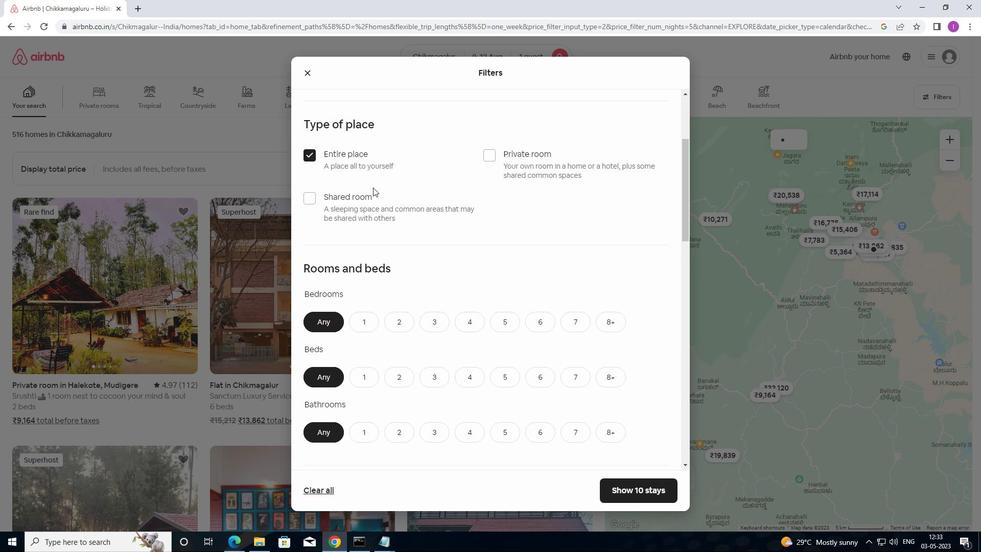 
Action: Mouse moved to (372, 218)
Screenshot: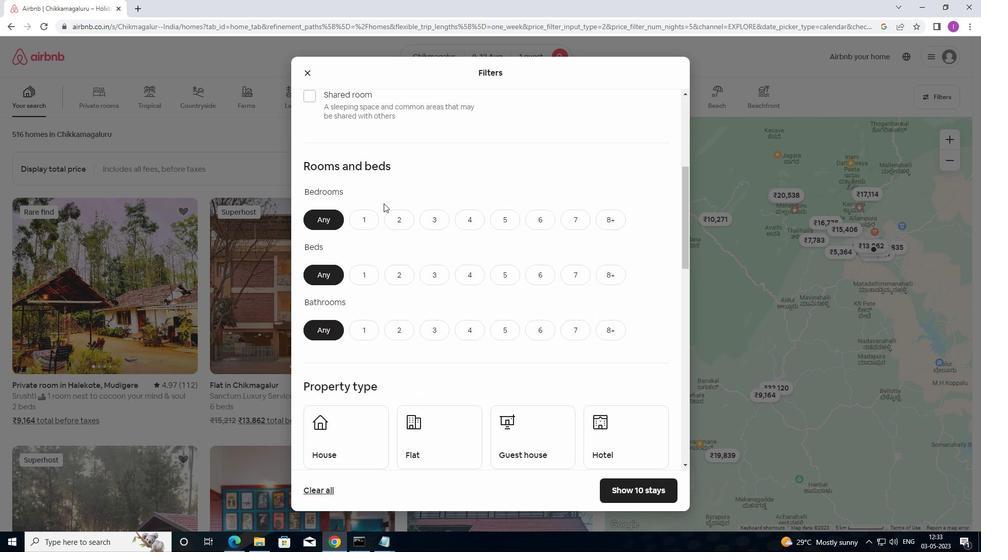 
Action: Mouse pressed left at (372, 218)
Screenshot: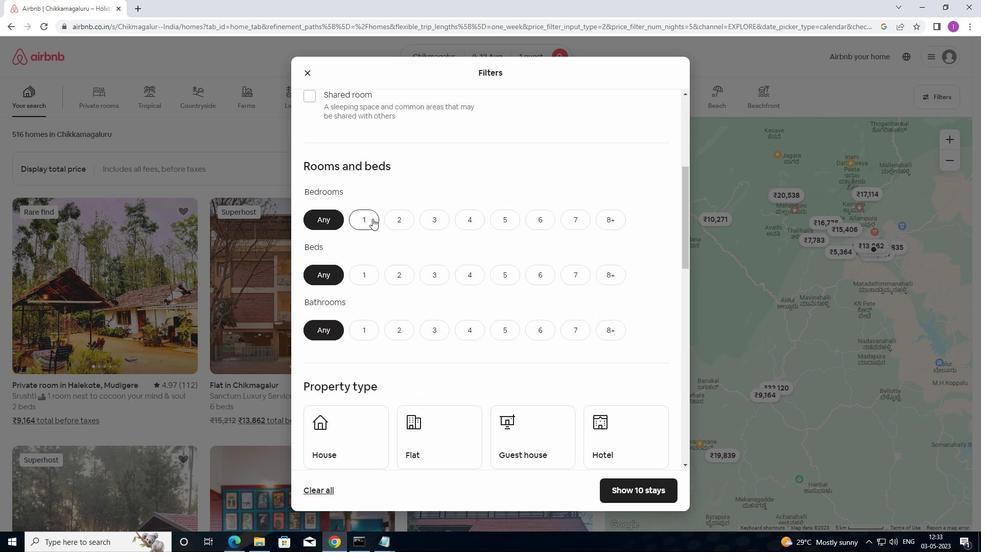 
Action: Mouse moved to (368, 281)
Screenshot: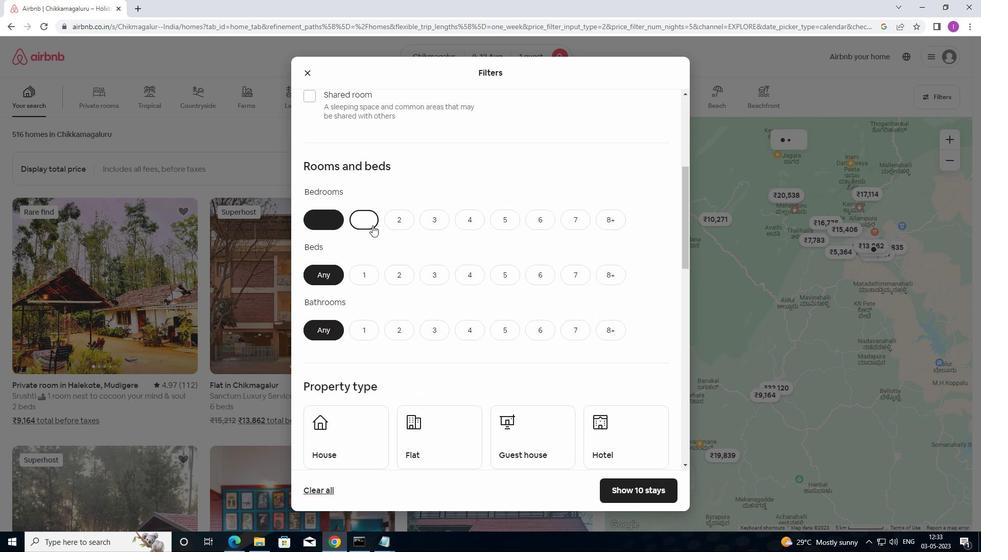 
Action: Mouse pressed left at (368, 281)
Screenshot: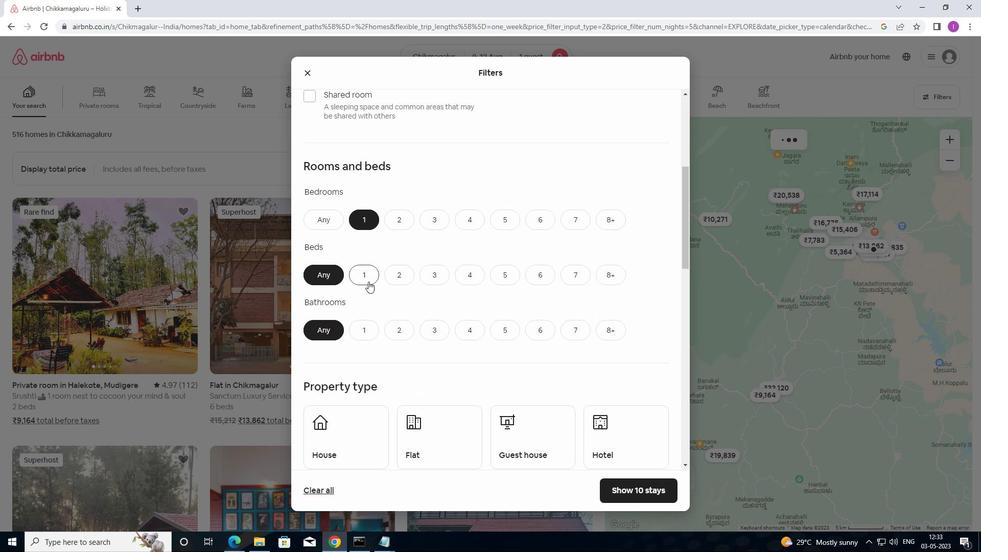 
Action: Mouse moved to (363, 331)
Screenshot: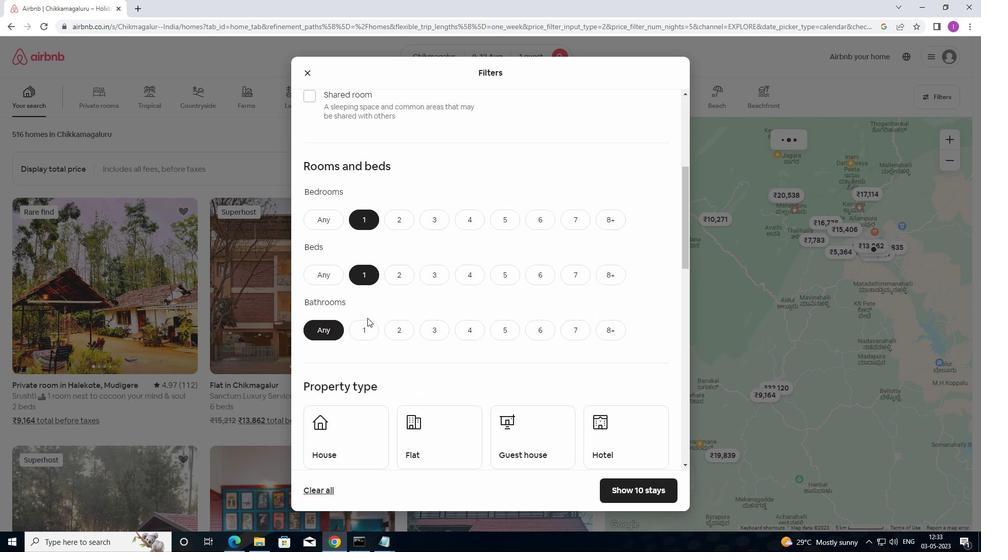 
Action: Mouse pressed left at (363, 331)
Screenshot: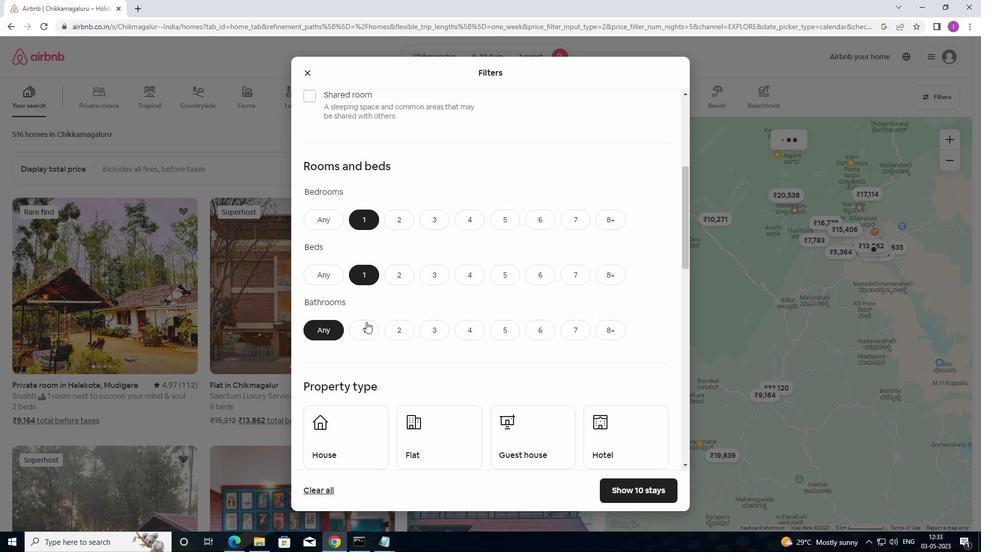 
Action: Mouse moved to (385, 320)
Screenshot: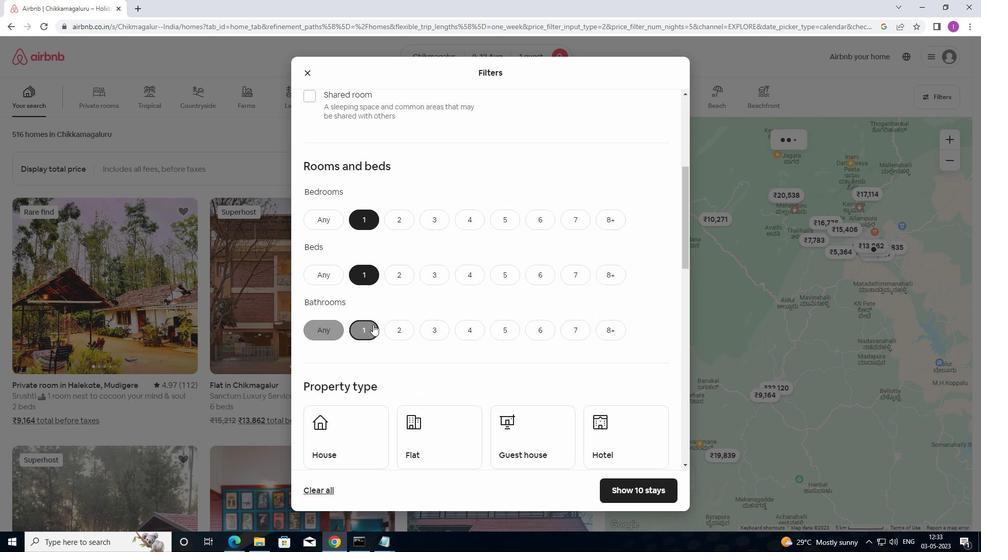
Action: Mouse scrolled (385, 319) with delta (0, 0)
Screenshot: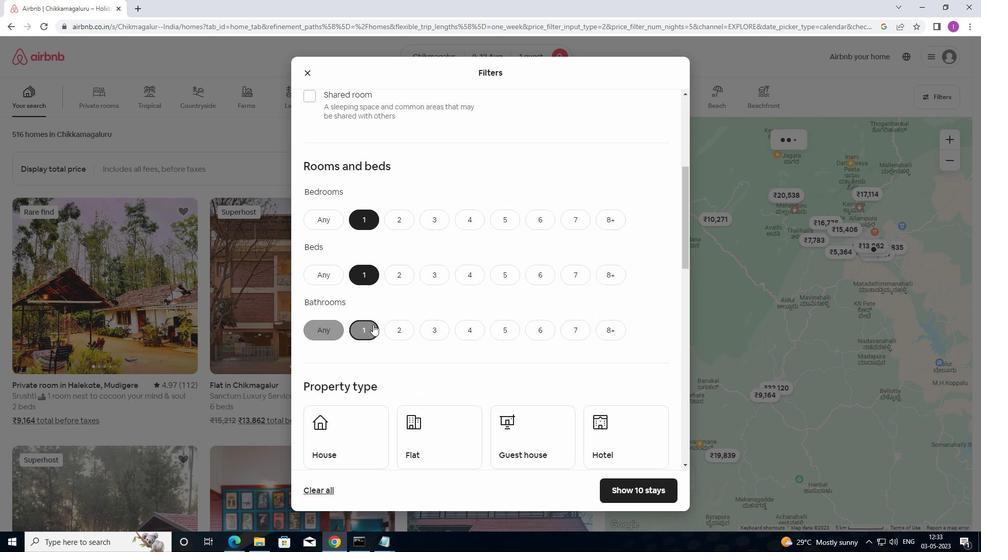 
Action: Mouse moved to (397, 320)
Screenshot: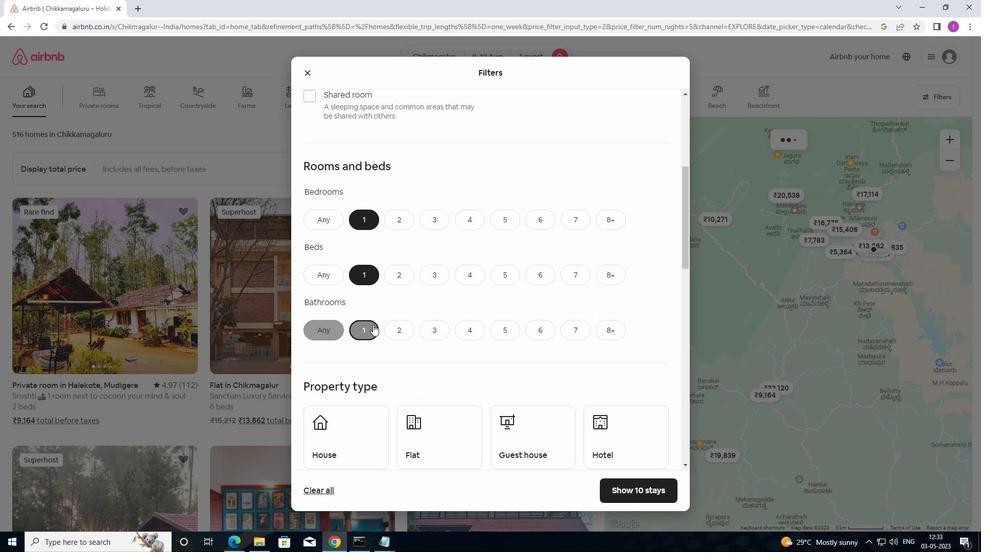 
Action: Mouse scrolled (397, 319) with delta (0, 0)
Screenshot: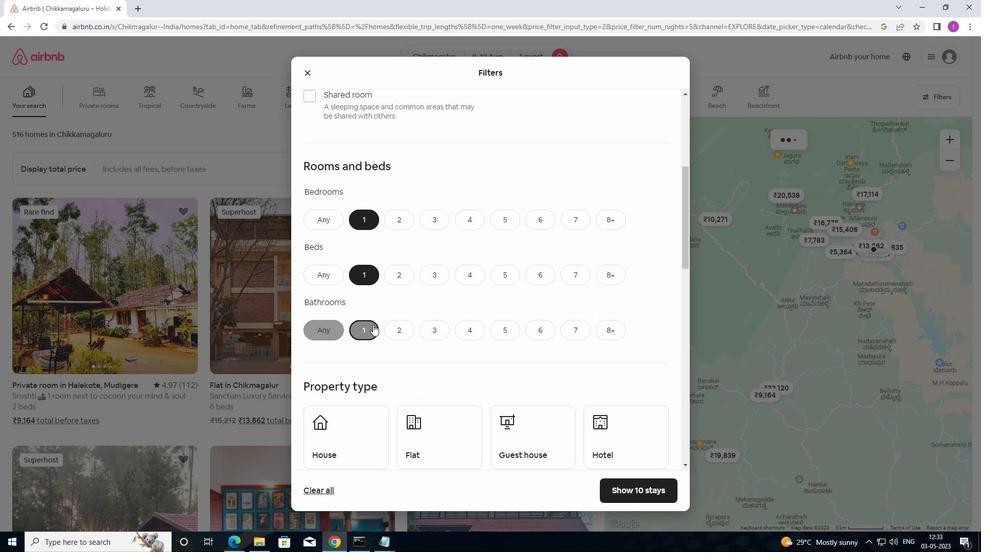 
Action: Mouse scrolled (397, 319) with delta (0, 0)
Screenshot: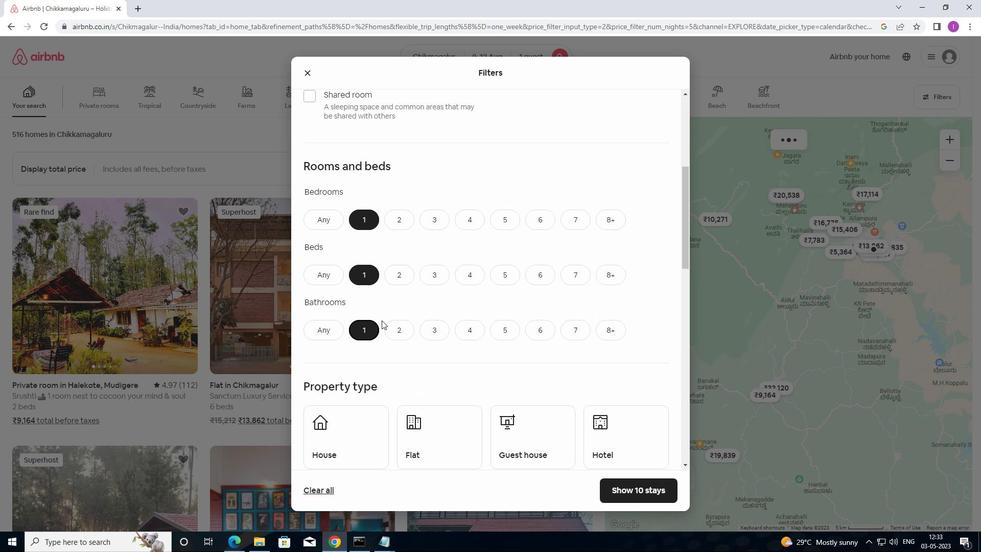 
Action: Mouse moved to (355, 291)
Screenshot: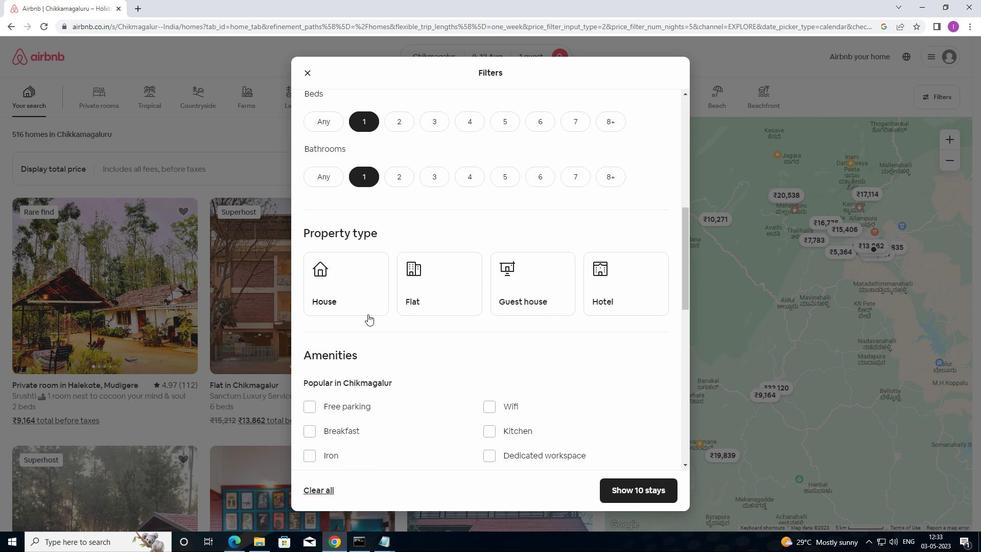 
Action: Mouse pressed left at (355, 291)
Screenshot: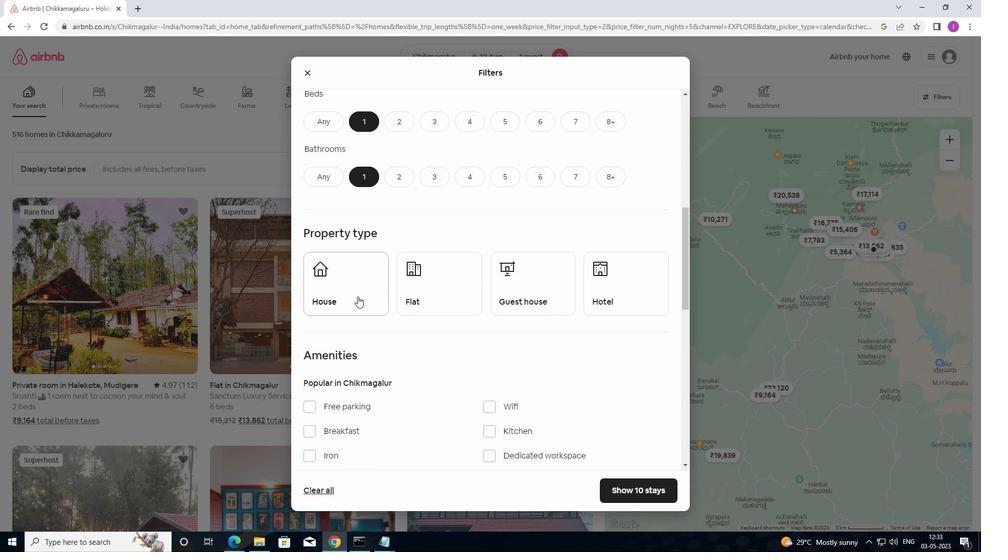 
Action: Mouse moved to (423, 294)
Screenshot: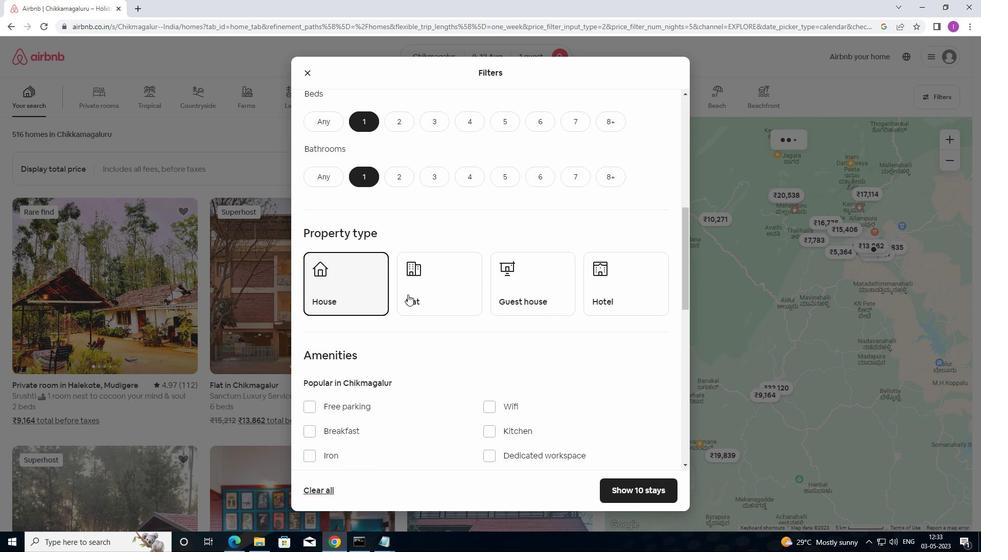 
Action: Mouse pressed left at (423, 294)
Screenshot: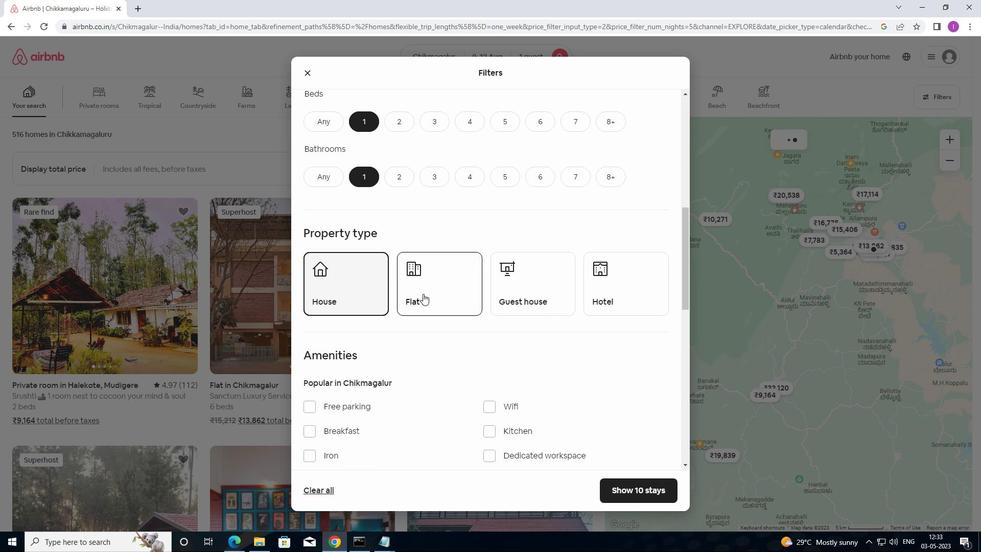 
Action: Mouse moved to (544, 308)
Screenshot: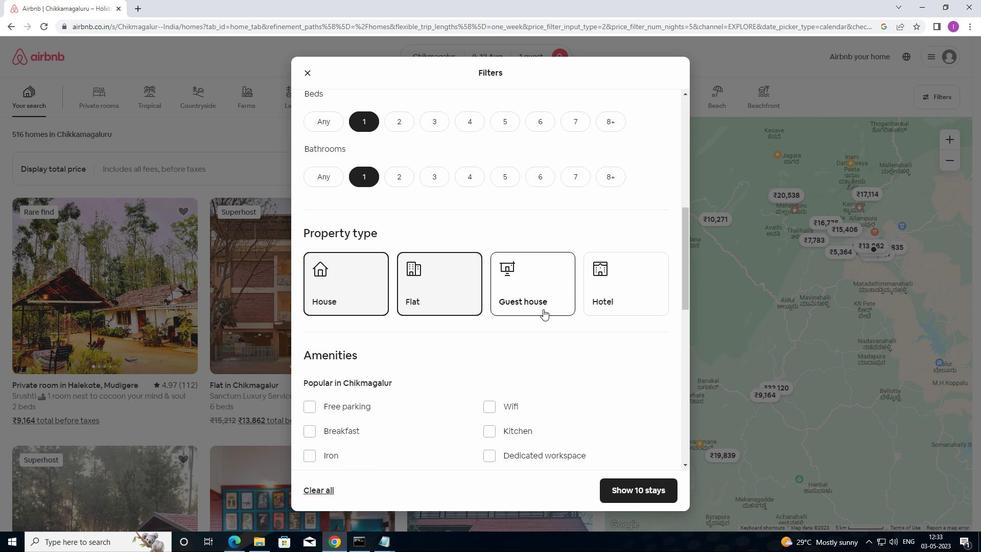 
Action: Mouse pressed left at (544, 308)
Screenshot: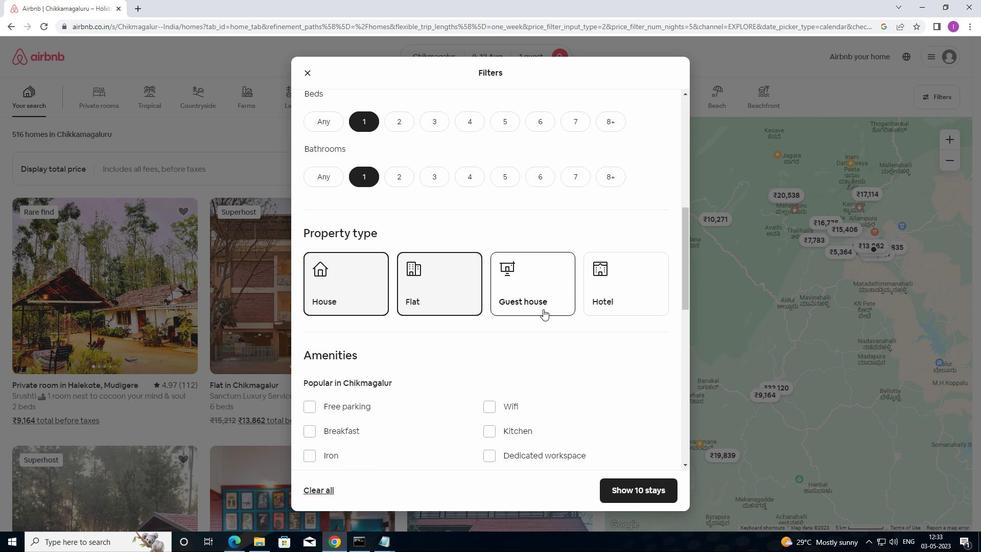 
Action: Mouse moved to (543, 305)
Screenshot: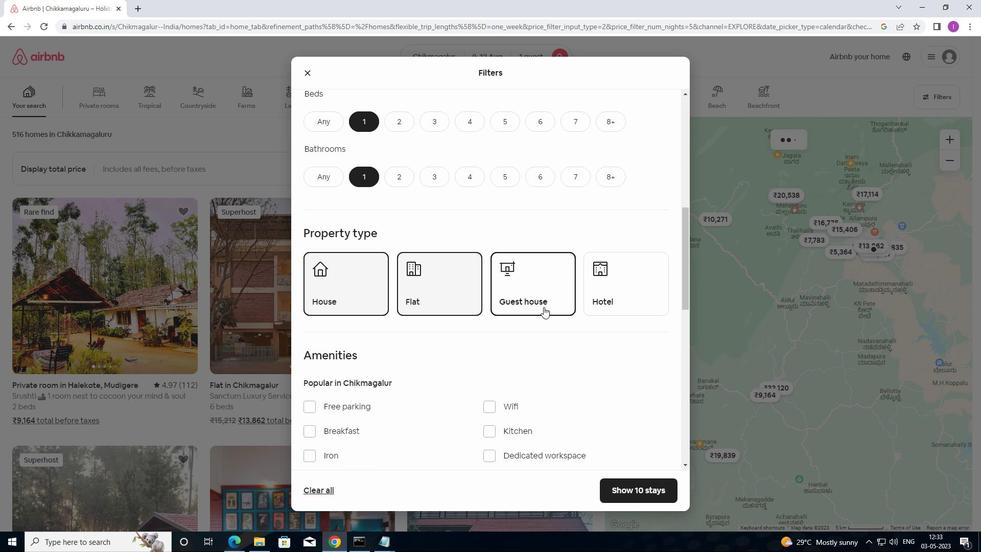 
Action: Mouse scrolled (543, 305) with delta (0, 0)
Screenshot: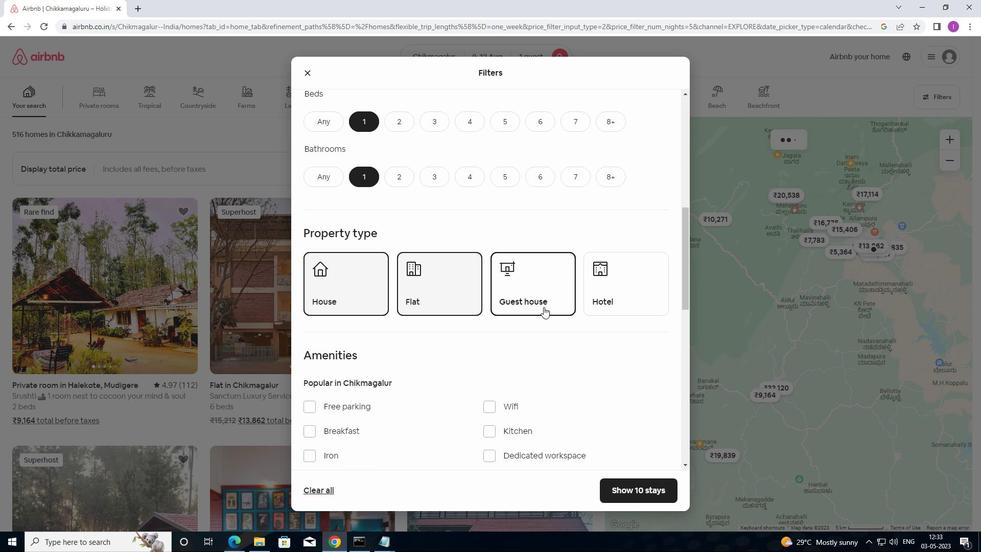 
Action: Mouse moved to (543, 307)
Screenshot: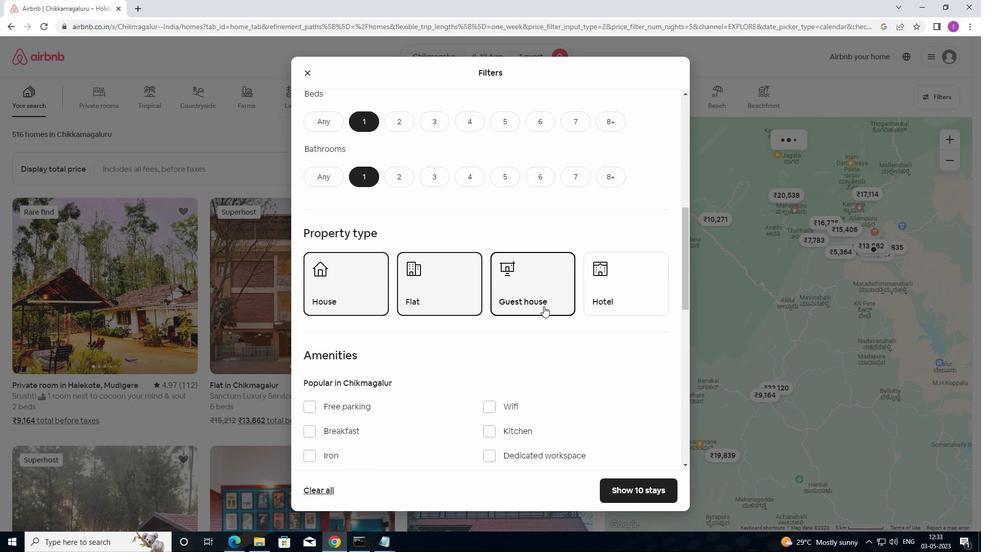 
Action: Mouse scrolled (543, 307) with delta (0, 0)
Screenshot: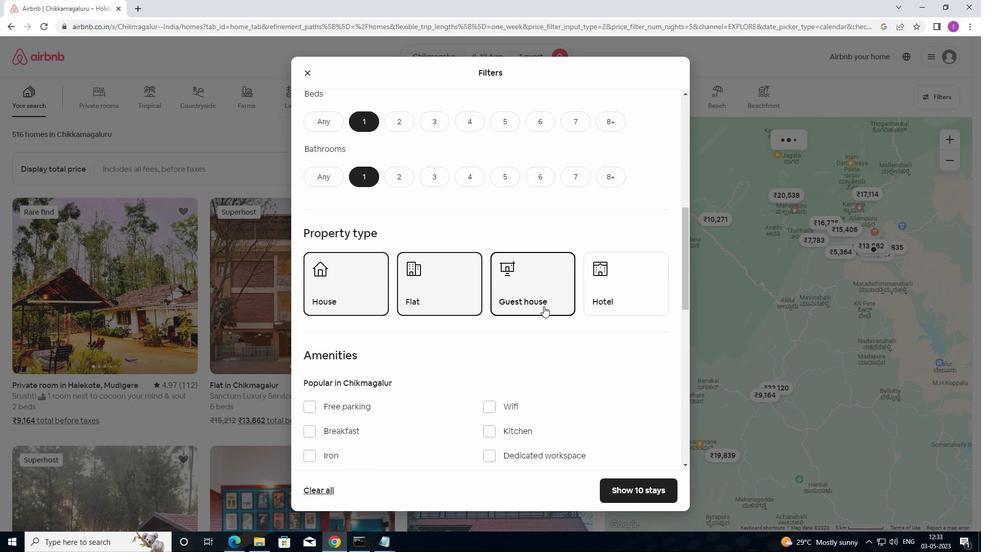 
Action: Mouse moved to (543, 308)
Screenshot: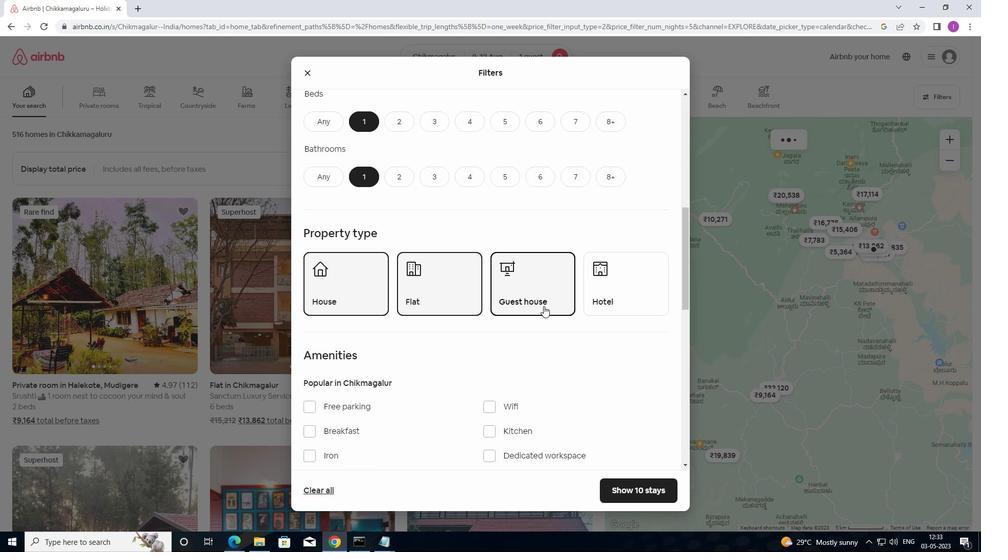 
Action: Mouse scrolled (543, 308) with delta (0, 0)
Screenshot: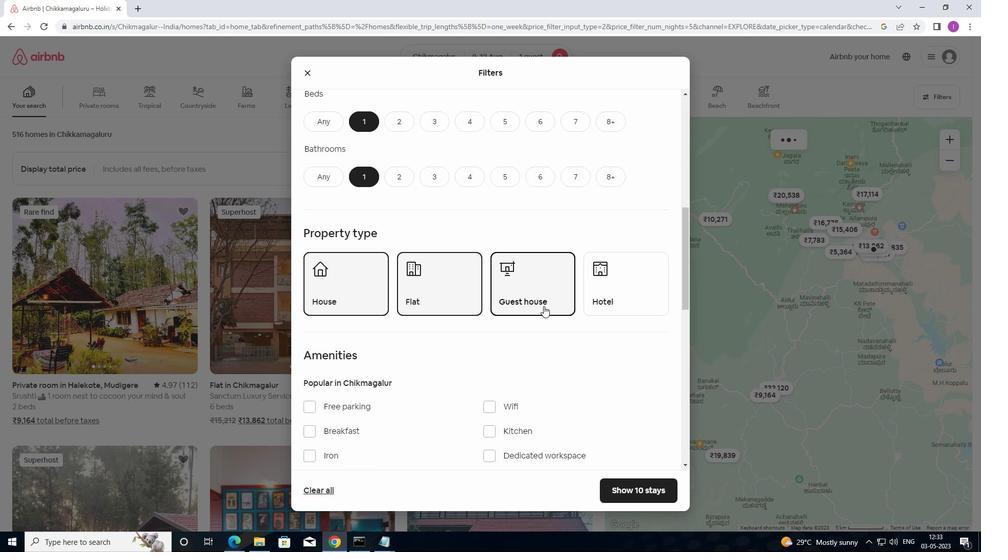 
Action: Mouse scrolled (543, 308) with delta (0, 0)
Screenshot: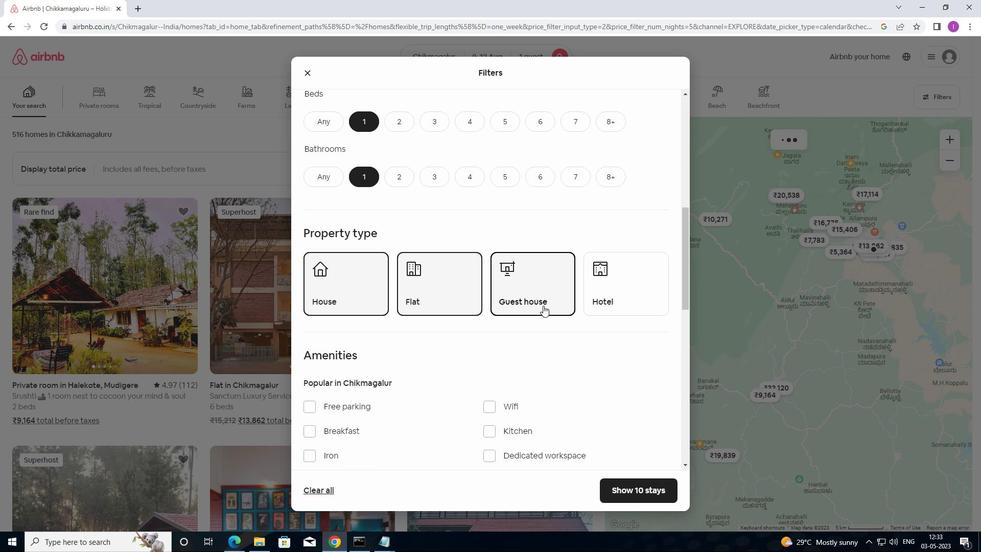 
Action: Mouse moved to (615, 313)
Screenshot: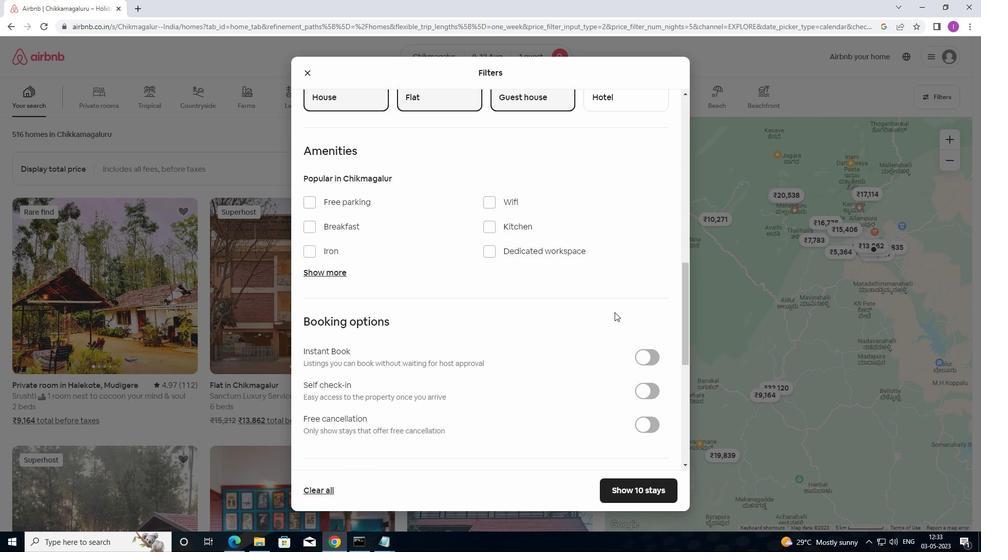 
Action: Mouse scrolled (615, 313) with delta (0, 0)
Screenshot: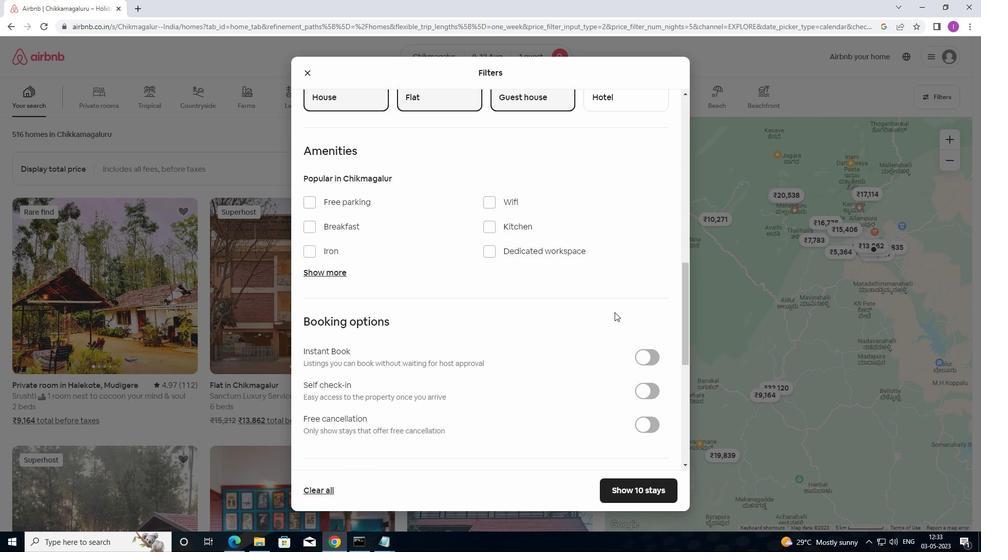 
Action: Mouse moved to (615, 319)
Screenshot: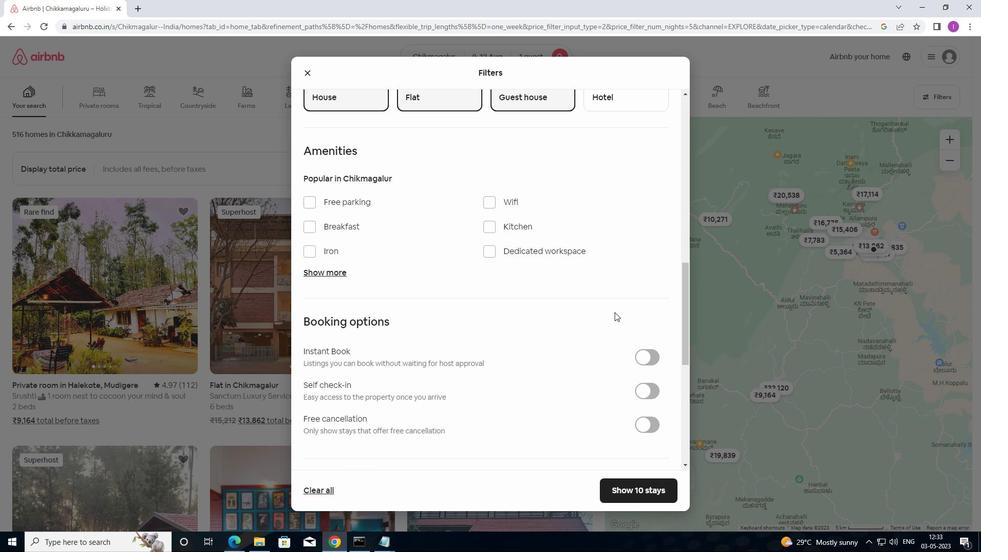 
Action: Mouse scrolled (615, 318) with delta (0, 0)
Screenshot: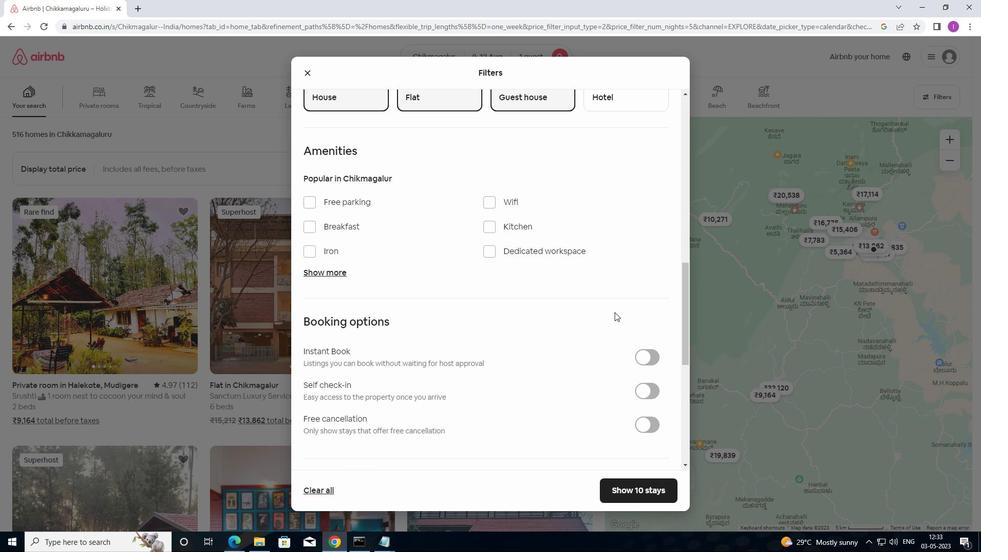 
Action: Mouse moved to (652, 296)
Screenshot: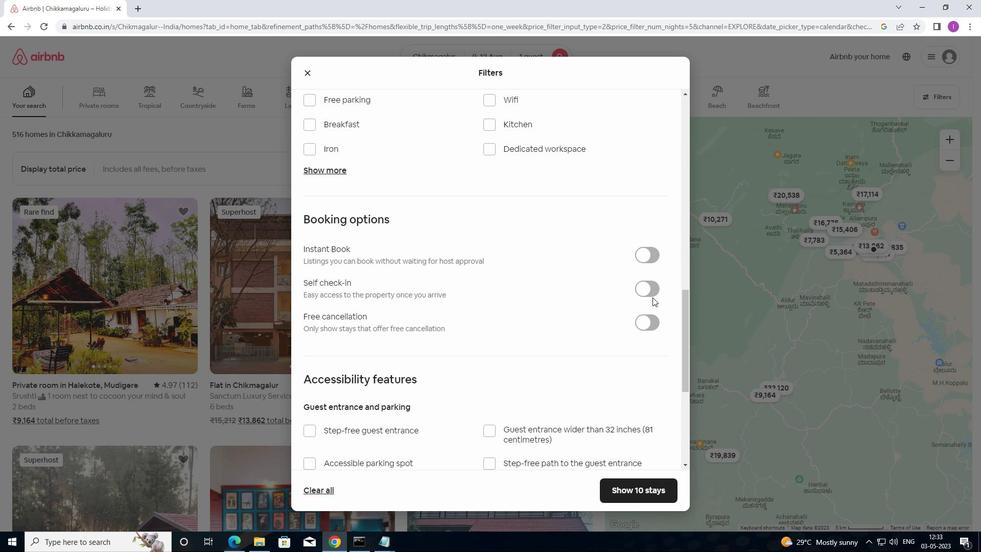 
Action: Mouse pressed left at (652, 296)
Screenshot: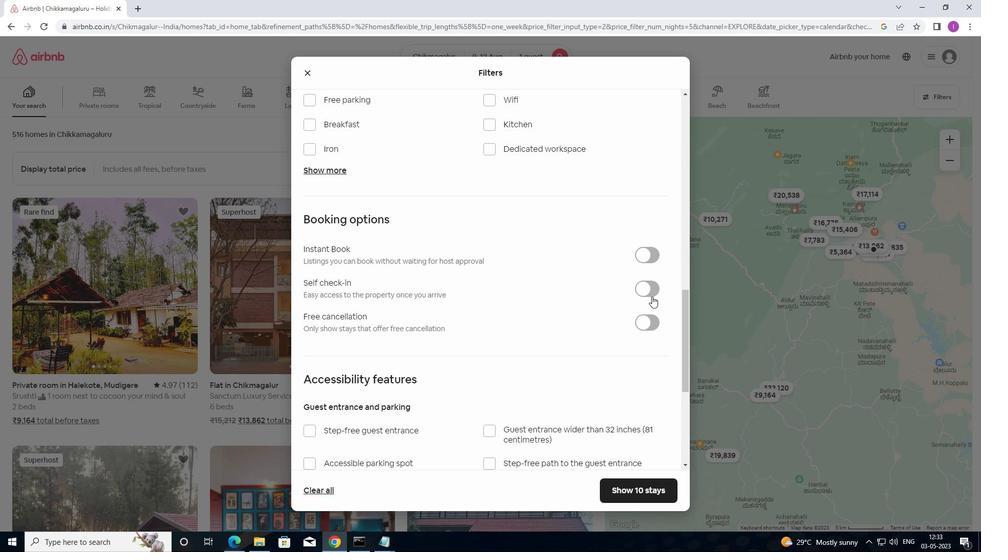 
Action: Mouse moved to (344, 345)
Screenshot: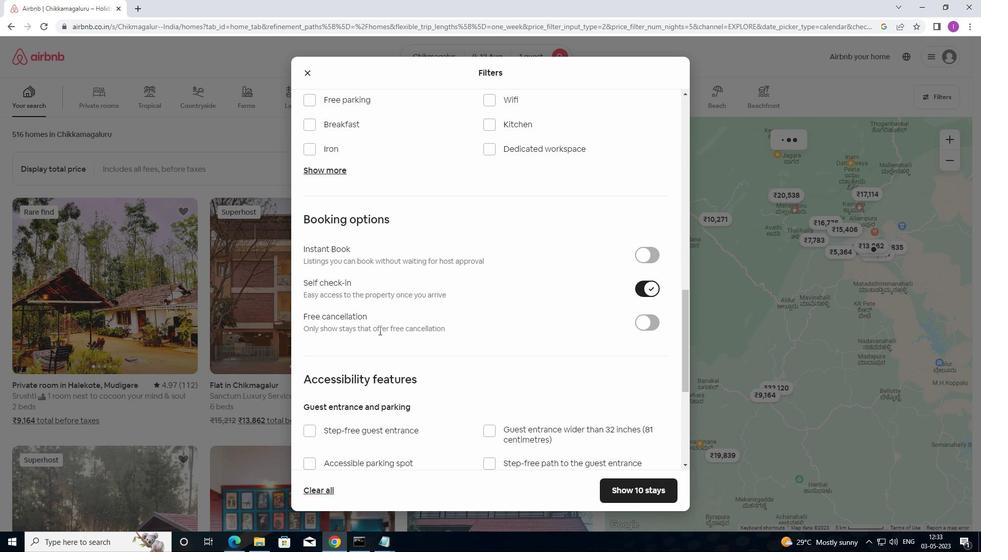 
Action: Mouse scrolled (344, 345) with delta (0, 0)
Screenshot: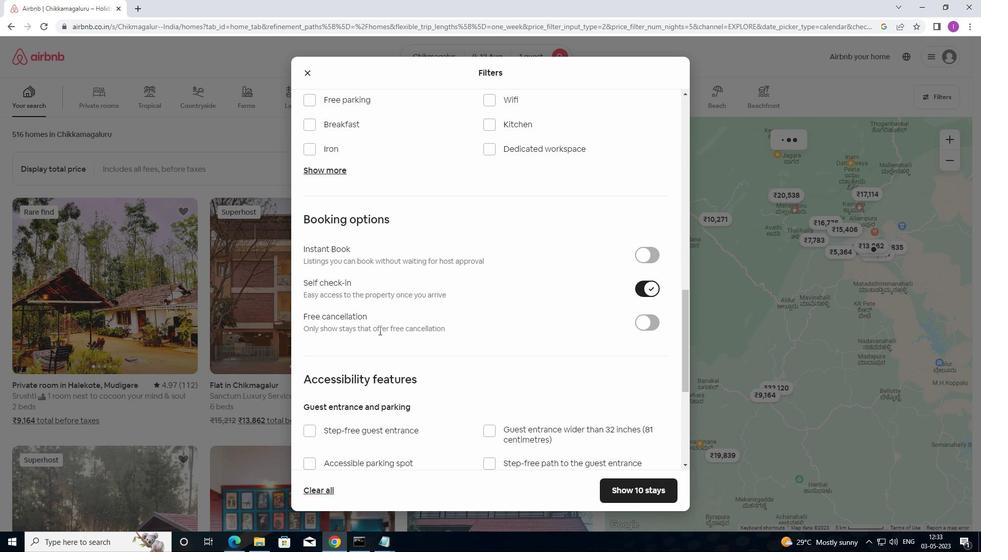 
Action: Mouse moved to (344, 355)
Screenshot: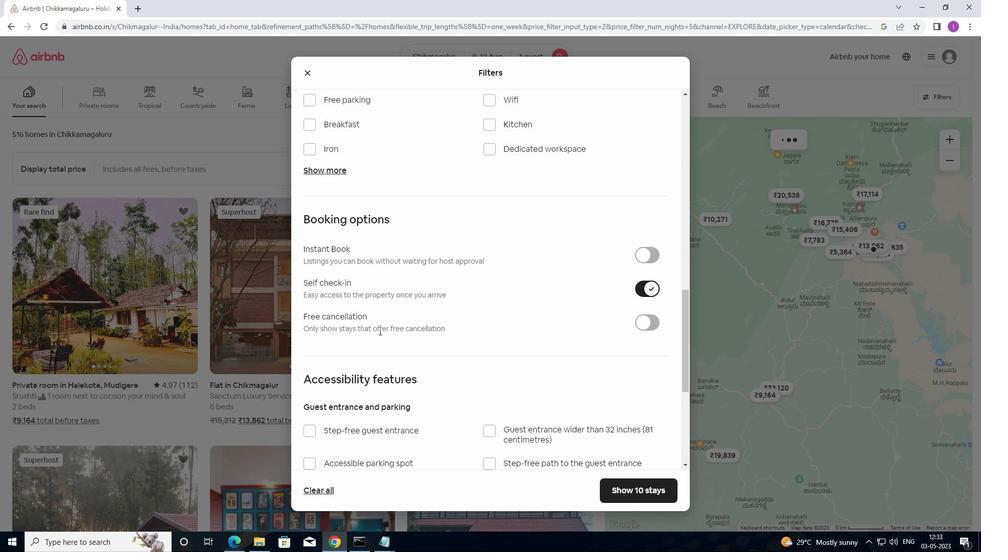 
Action: Mouse scrolled (344, 355) with delta (0, 0)
Screenshot: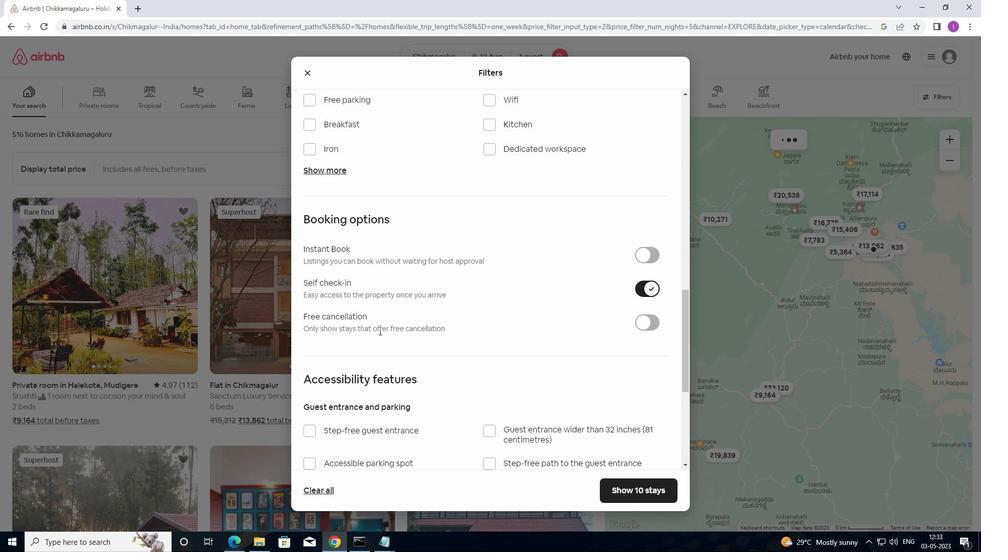 
Action: Mouse moved to (344, 358)
Screenshot: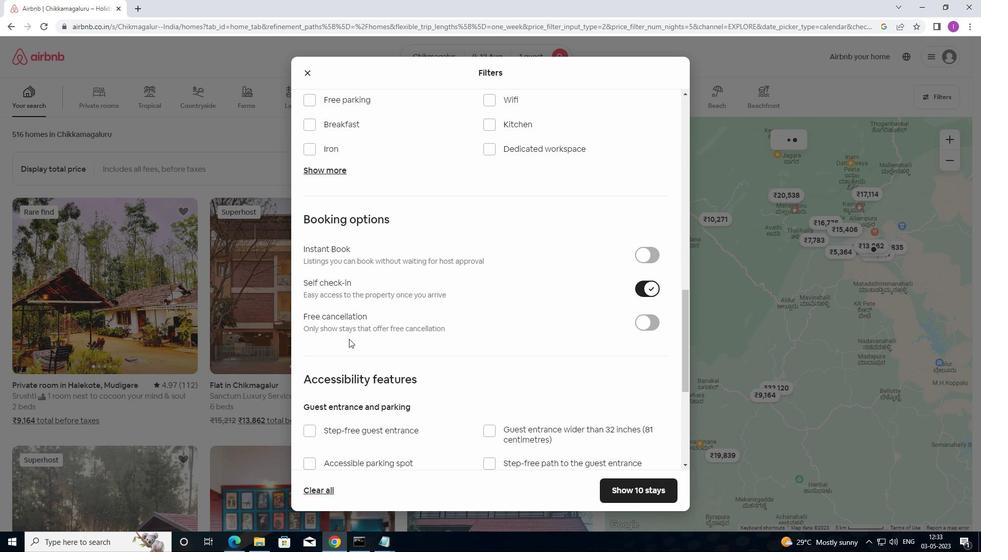 
Action: Mouse scrolled (344, 357) with delta (0, 0)
Screenshot: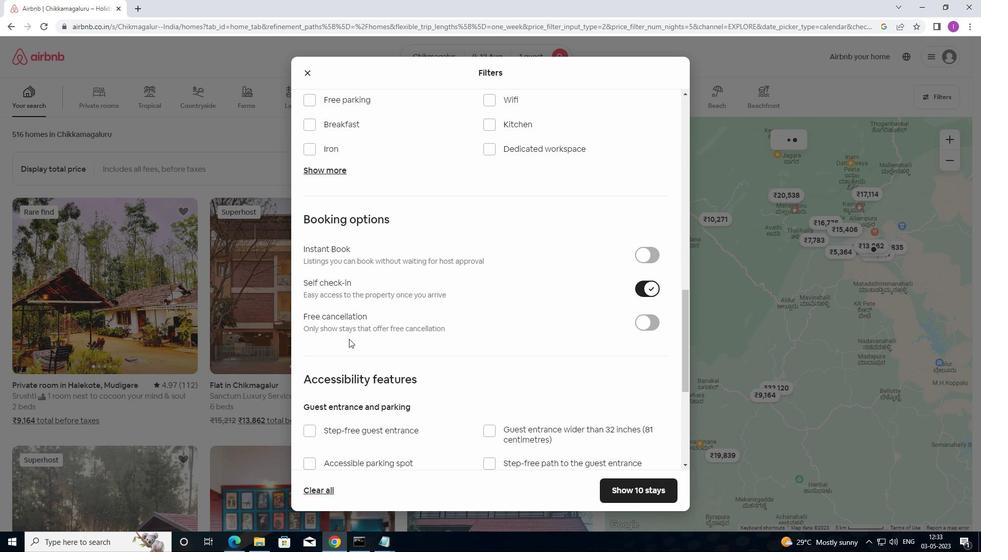 
Action: Mouse moved to (344, 359)
Screenshot: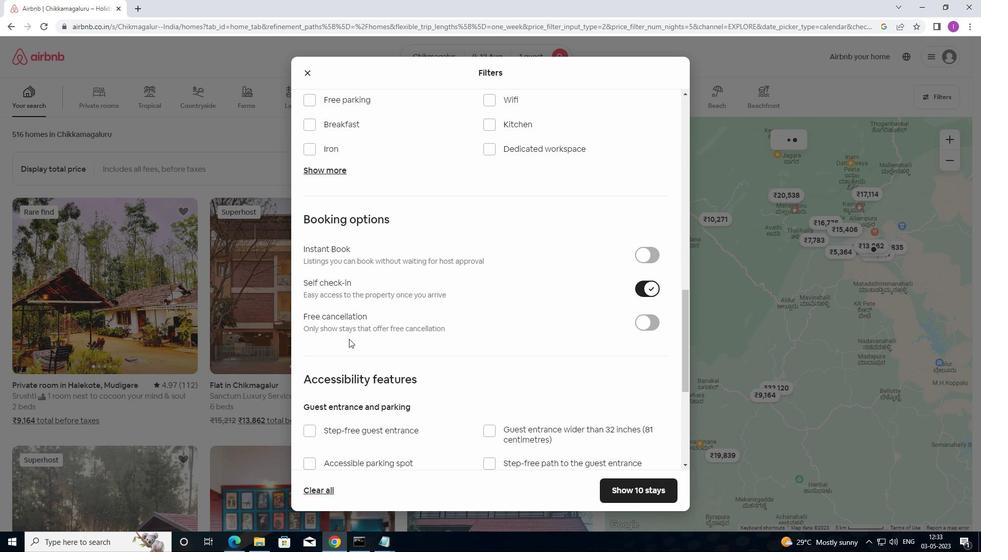 
Action: Mouse scrolled (344, 359) with delta (0, 0)
Screenshot: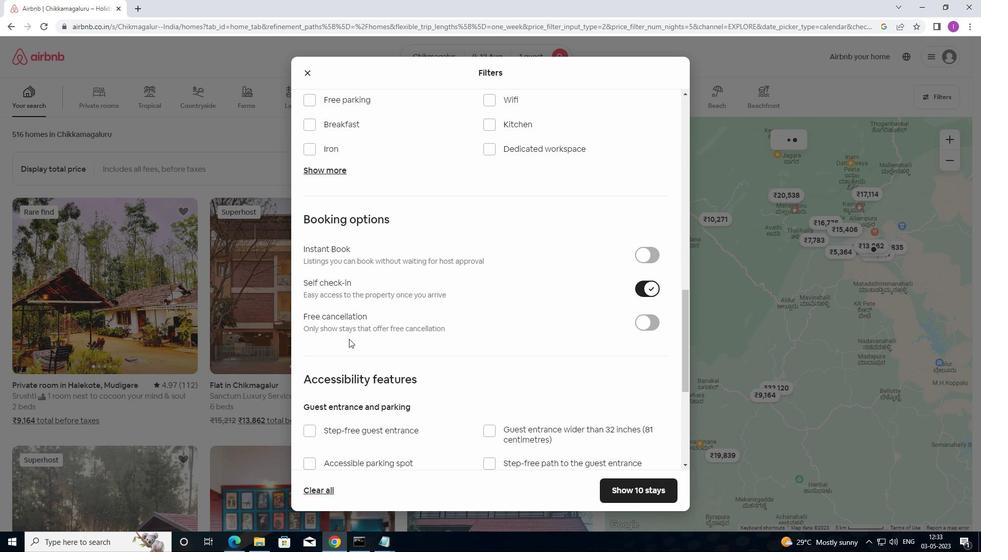 
Action: Mouse scrolled (344, 359) with delta (0, 0)
Screenshot: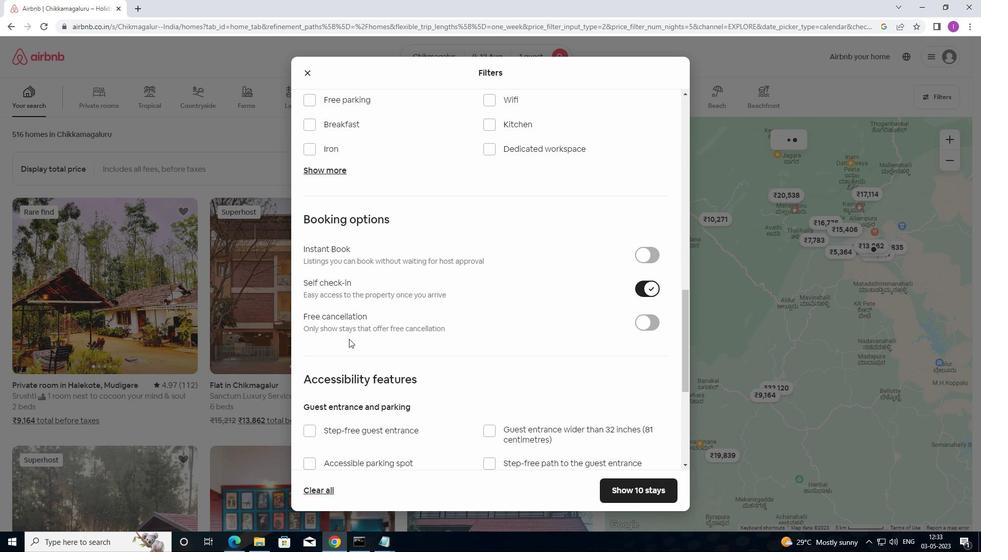 
Action: Mouse scrolled (344, 359) with delta (0, 0)
Screenshot: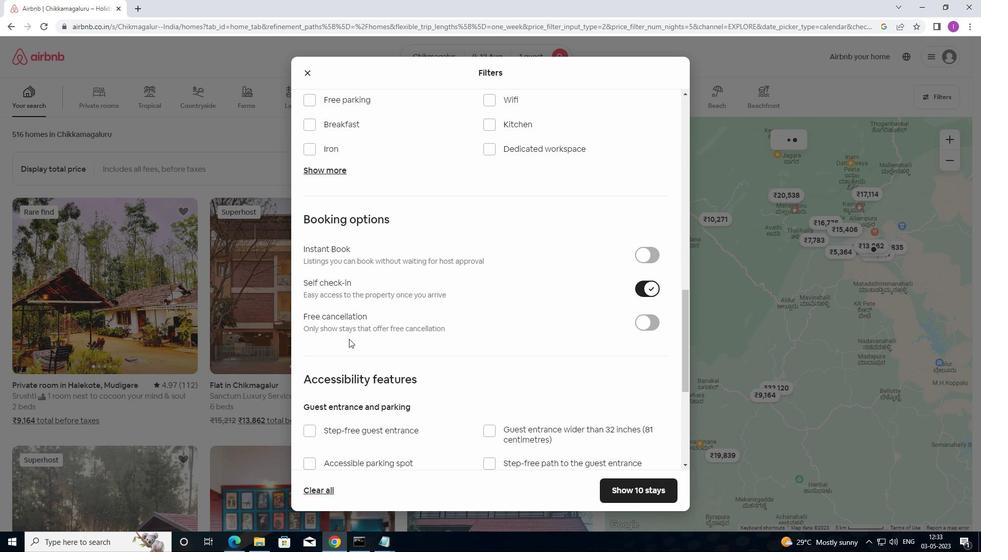 
Action: Mouse moved to (345, 362)
Screenshot: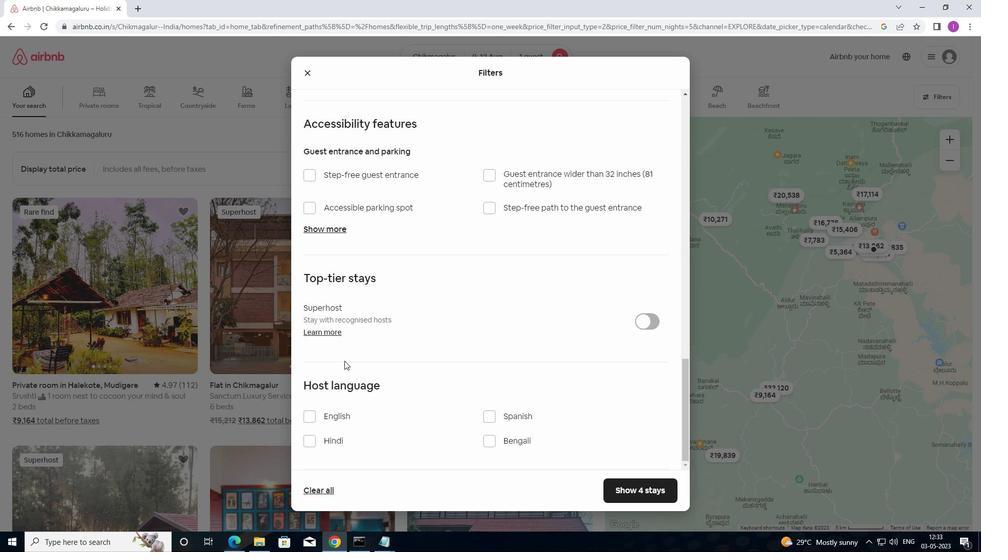 
Action: Mouse scrolled (345, 362) with delta (0, 0)
Screenshot: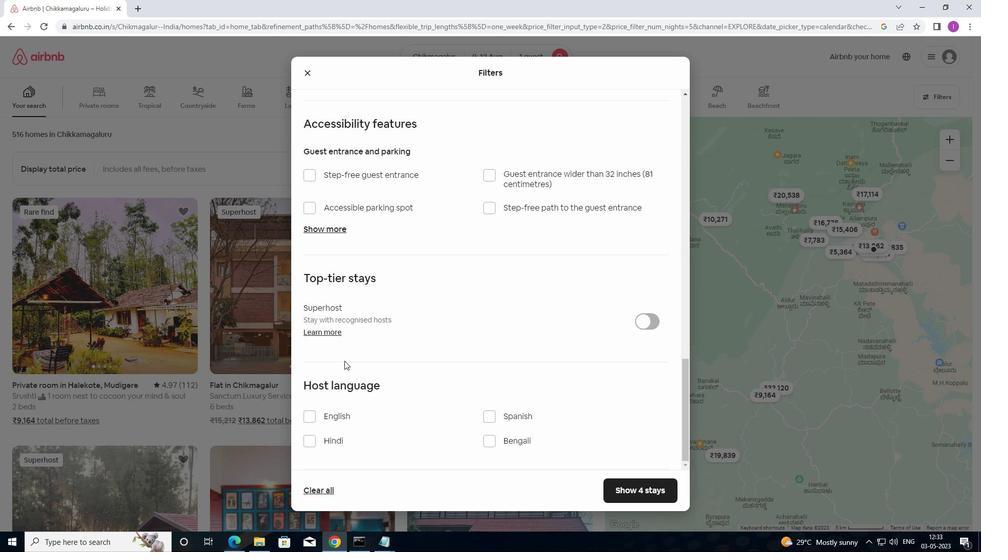 
Action: Mouse moved to (346, 365)
Screenshot: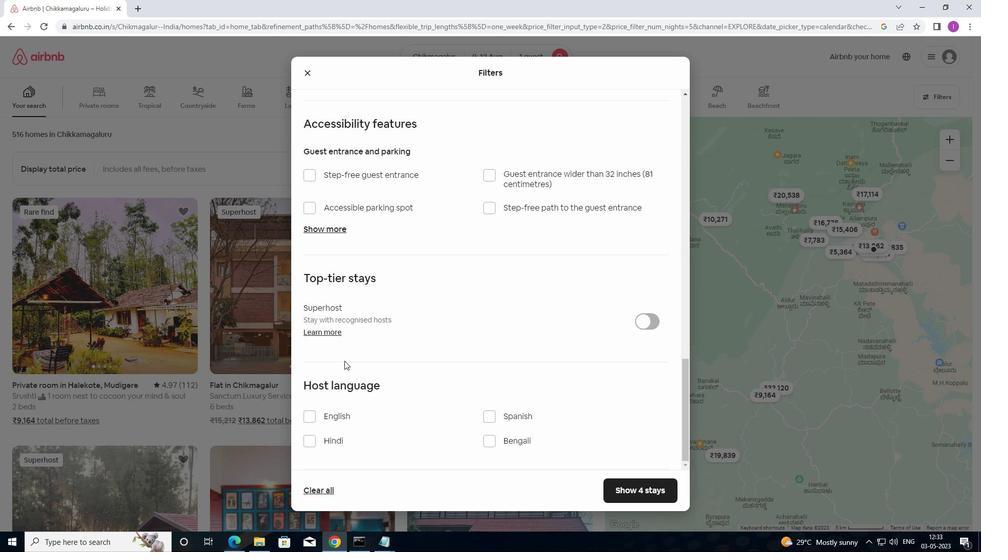 
Action: Mouse scrolled (346, 364) with delta (0, 0)
Screenshot: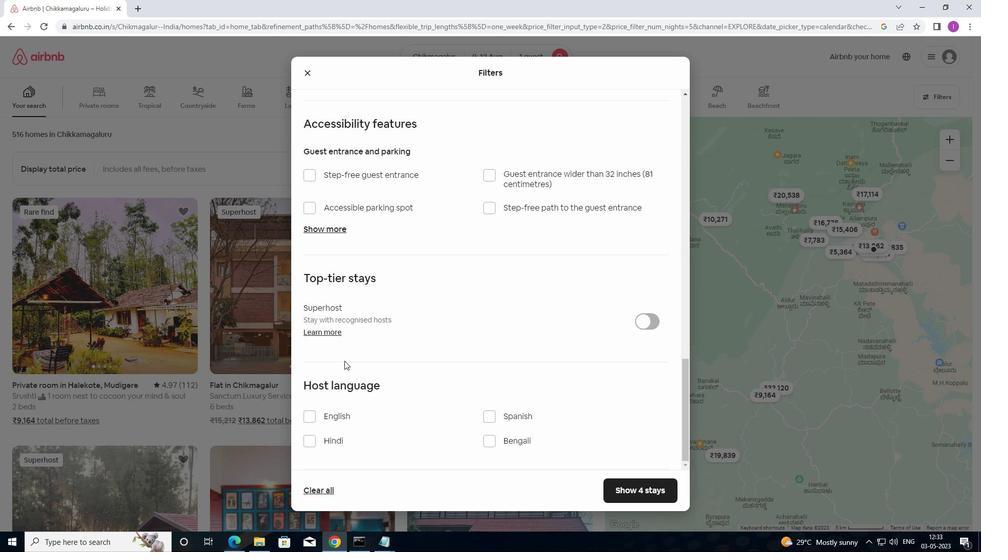 
Action: Mouse moved to (348, 367)
Screenshot: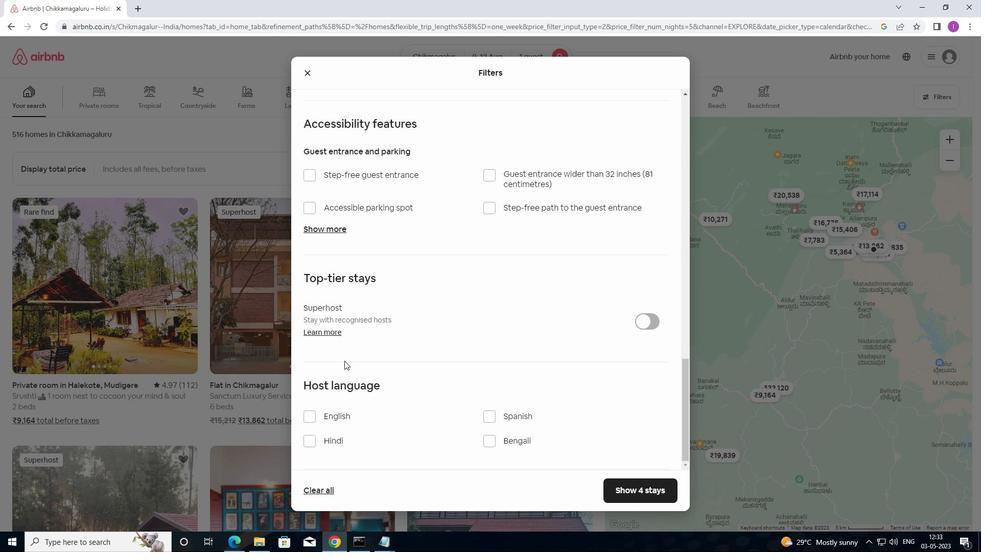 
Action: Mouse scrolled (348, 367) with delta (0, 0)
Screenshot: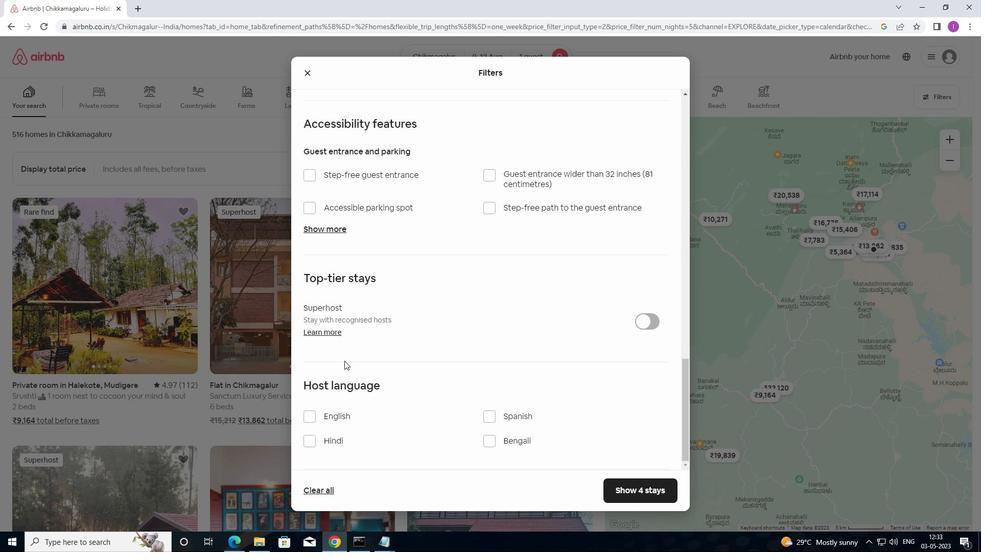 
Action: Mouse moved to (311, 414)
Screenshot: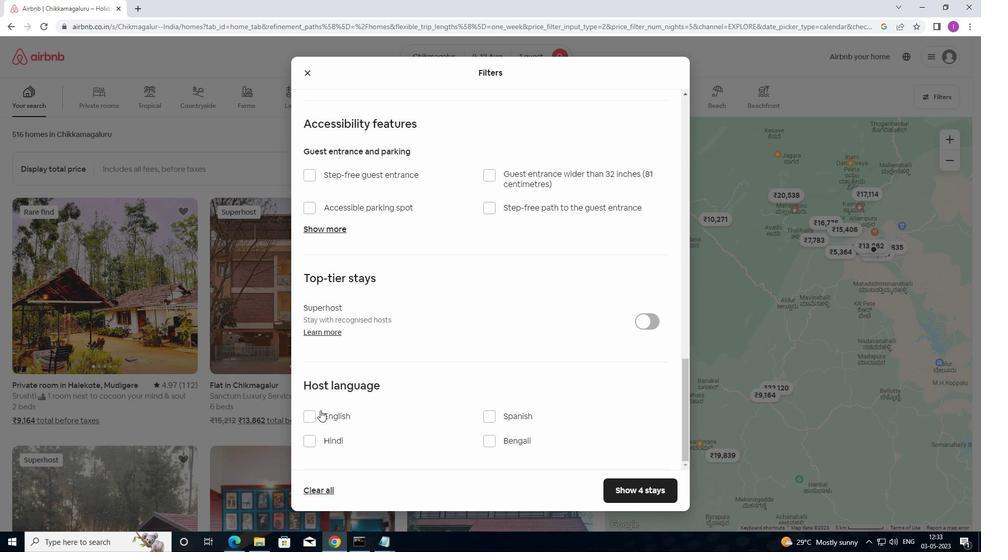 
Action: Mouse pressed left at (311, 414)
Screenshot: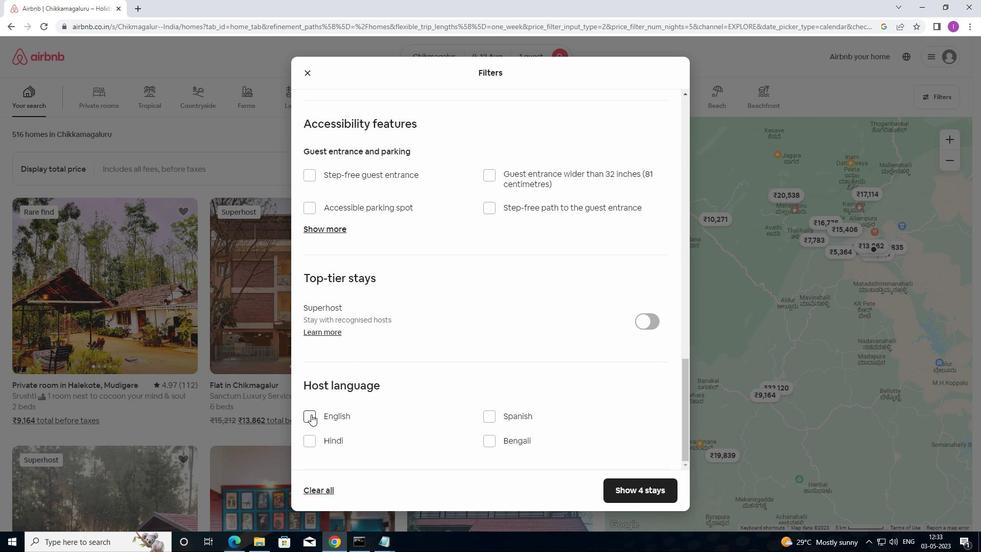 
Action: Mouse moved to (642, 495)
Screenshot: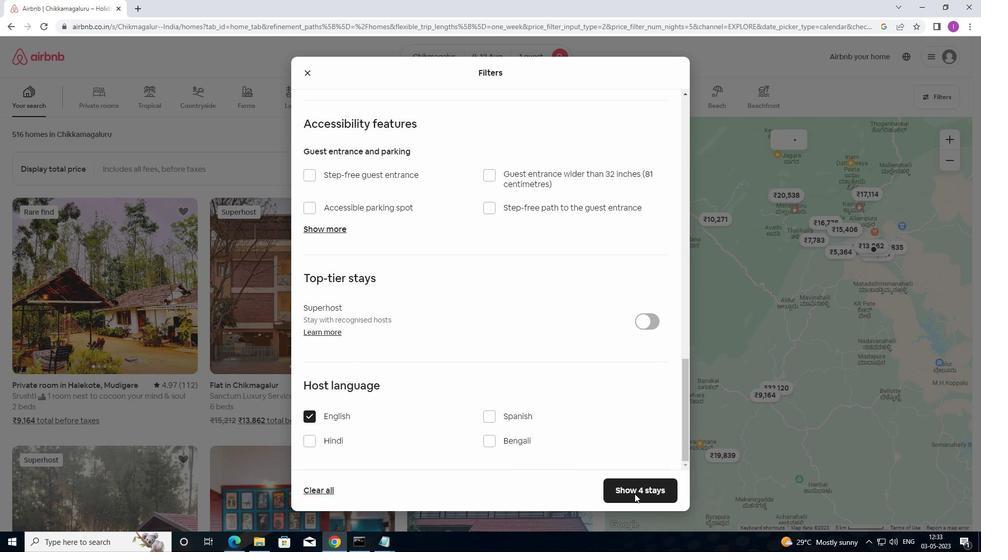 
Action: Mouse pressed left at (642, 495)
Screenshot: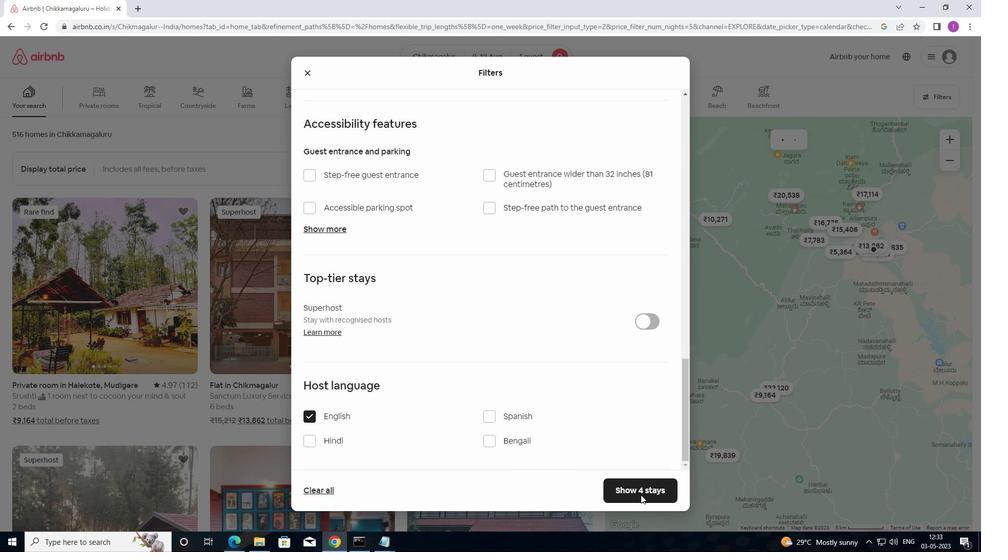 
Action: Mouse moved to (650, 487)
Screenshot: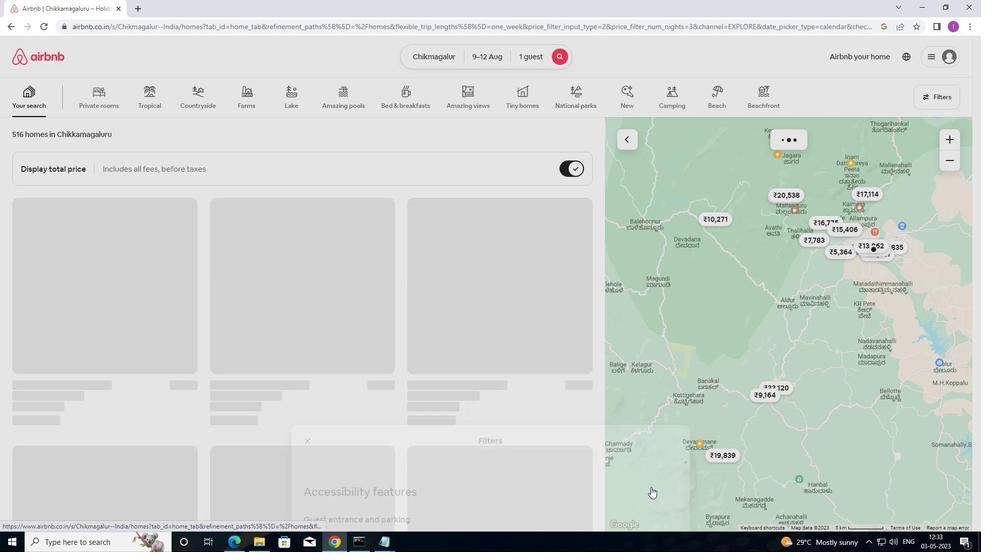 
